 Task: Assign Person0000000114 as Assignee of Child Issue ChildIssue0000000568 of Issue Issue0000000284 in Backlog  in Scrum Project Project0000000057 in Jira. Assign Person0000000114 as Assignee of Child Issue ChildIssue0000000569 of Issue Issue0000000285 in Backlog  in Scrum Project Project0000000057 in Jira. Assign Person0000000114 as Assignee of Child Issue ChildIssue0000000570 of Issue Issue0000000285 in Backlog  in Scrum Project Project0000000057 in Jira. Assign Person0000000115 as Assignee of Child Issue ChildIssue0000000571 of Issue Issue0000000286 in Backlog  in Scrum Project Project0000000058 in Jira. Assign Person0000000115 as Assignee of Child Issue ChildIssue0000000572 of Issue Issue0000000286 in Backlog  in Scrum Project Project0000000058 in Jira
Action: Mouse moved to (86, 240)
Screenshot: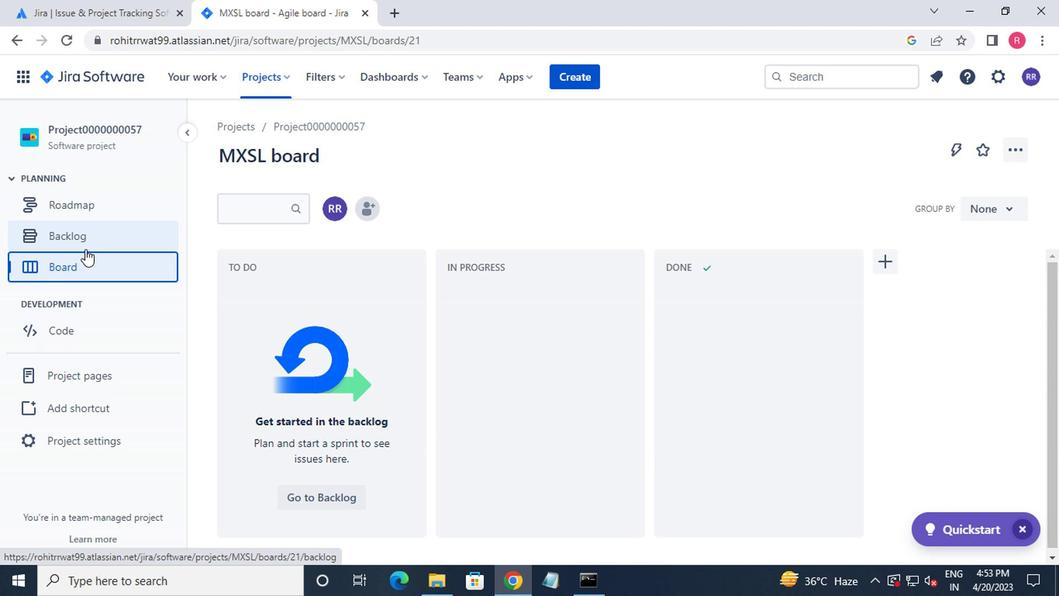 
Action: Mouse pressed left at (86, 240)
Screenshot: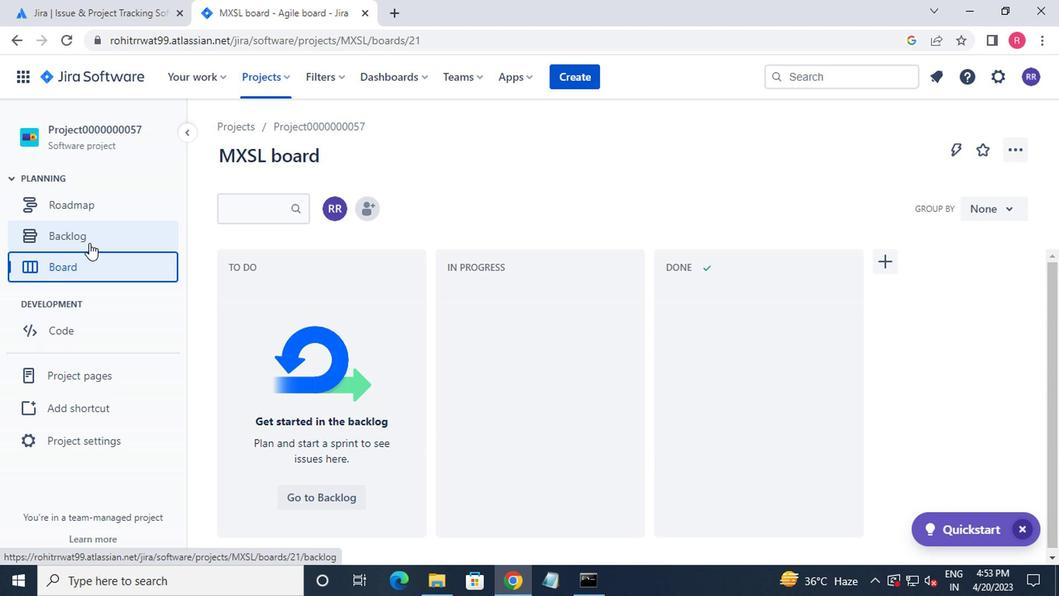 
Action: Mouse moved to (333, 347)
Screenshot: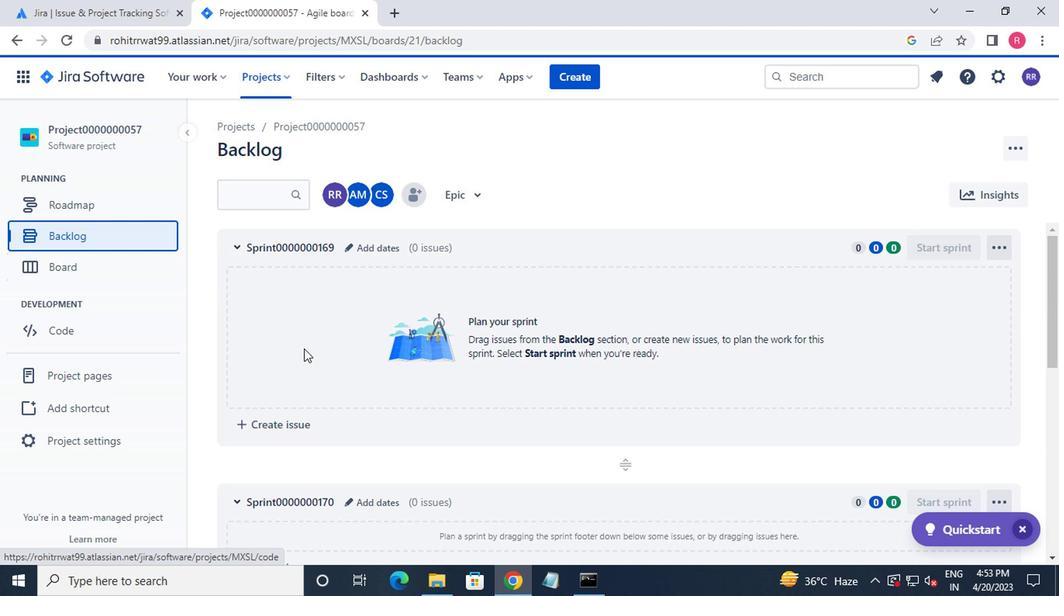 
Action: Mouse scrolled (333, 347) with delta (0, 0)
Screenshot: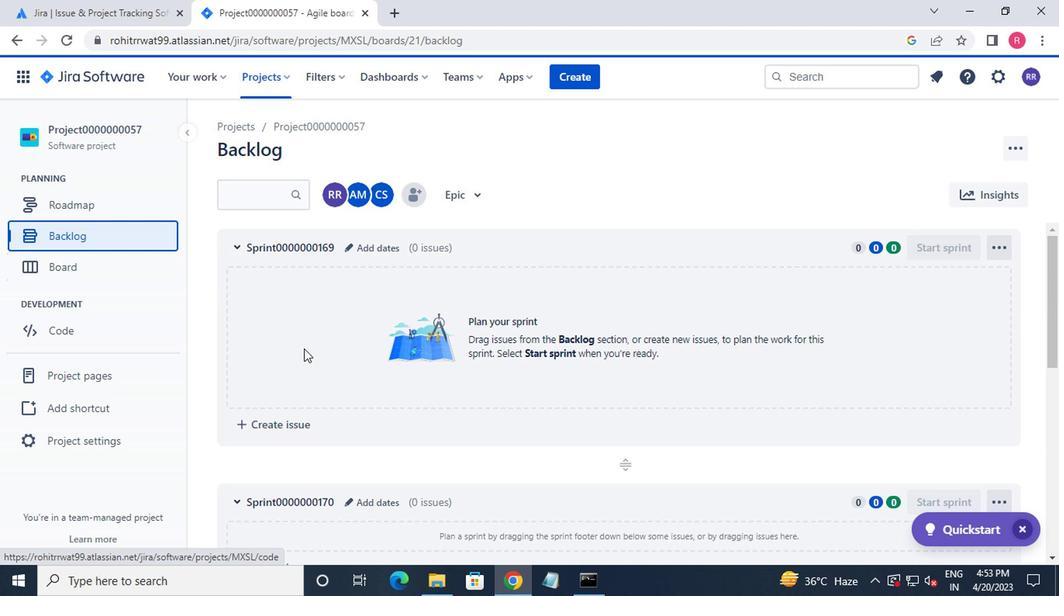
Action: Mouse moved to (337, 349)
Screenshot: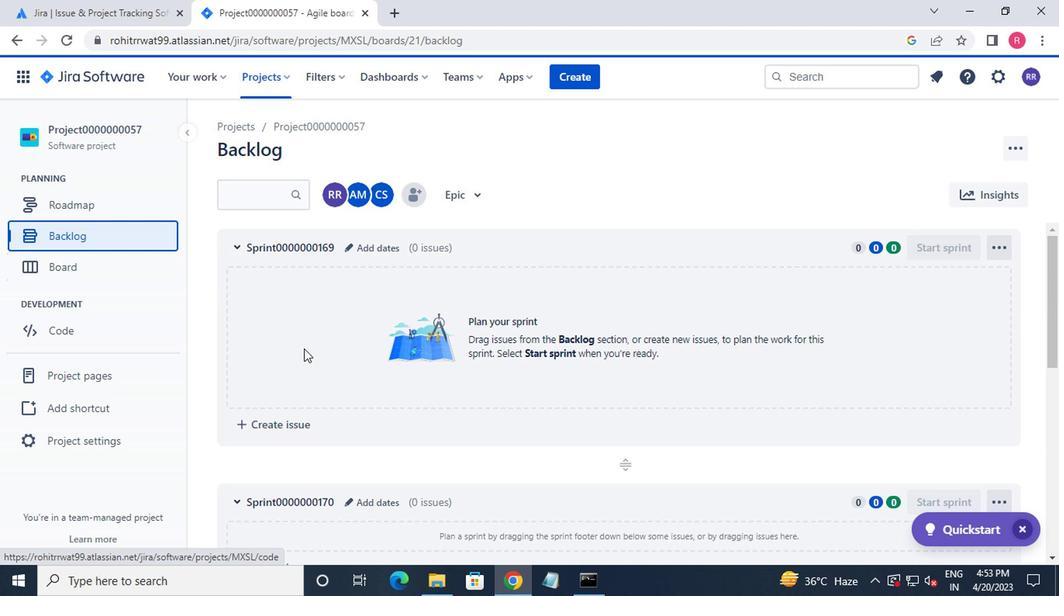 
Action: Mouse scrolled (337, 348) with delta (0, 0)
Screenshot: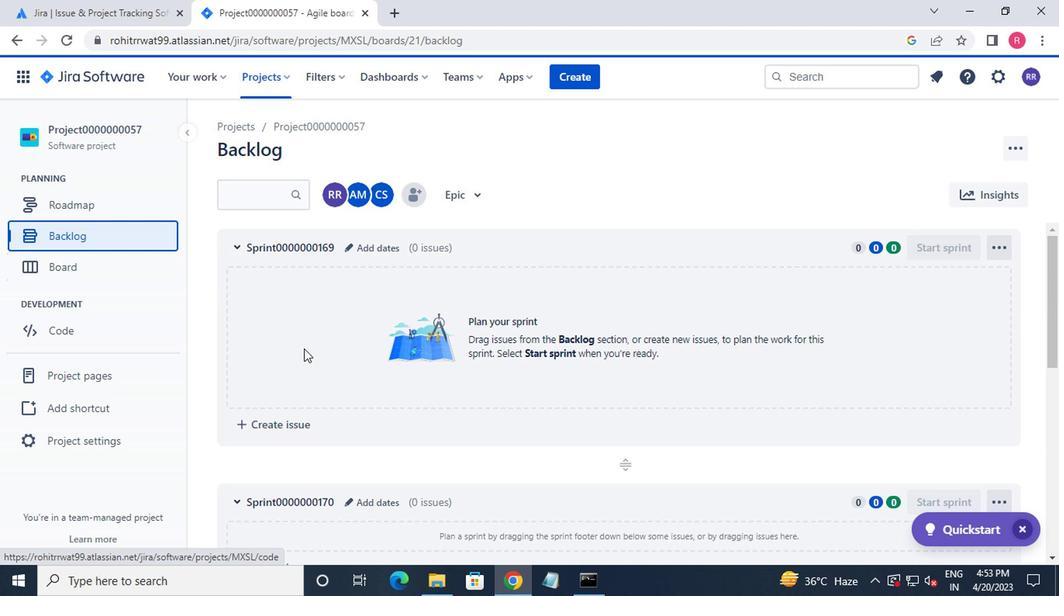 
Action: Mouse moved to (338, 349)
Screenshot: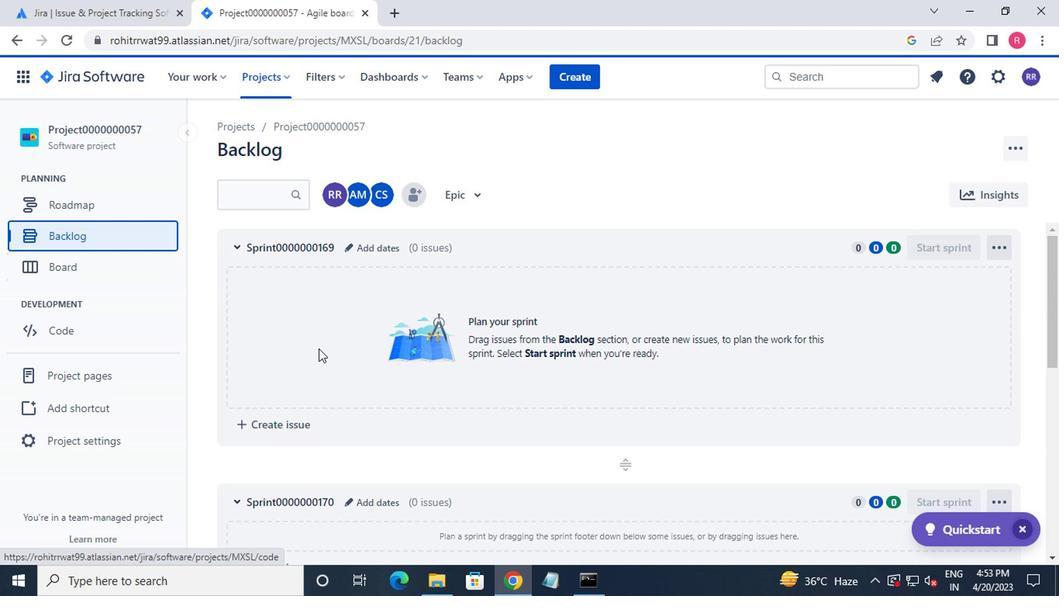 
Action: Mouse scrolled (338, 348) with delta (0, 0)
Screenshot: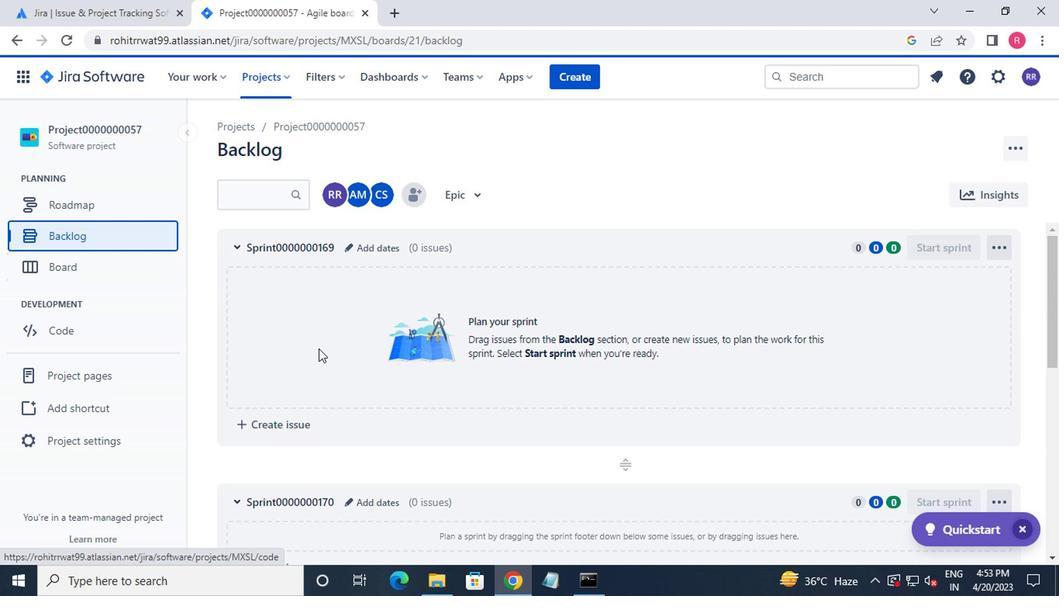 
Action: Mouse moved to (339, 349)
Screenshot: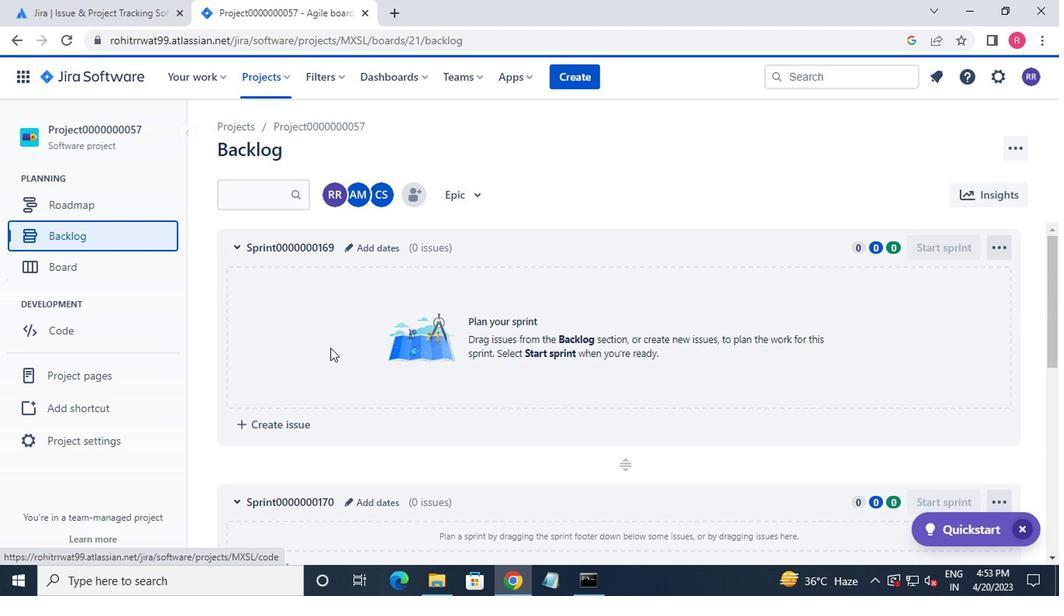 
Action: Mouse scrolled (339, 348) with delta (0, 0)
Screenshot: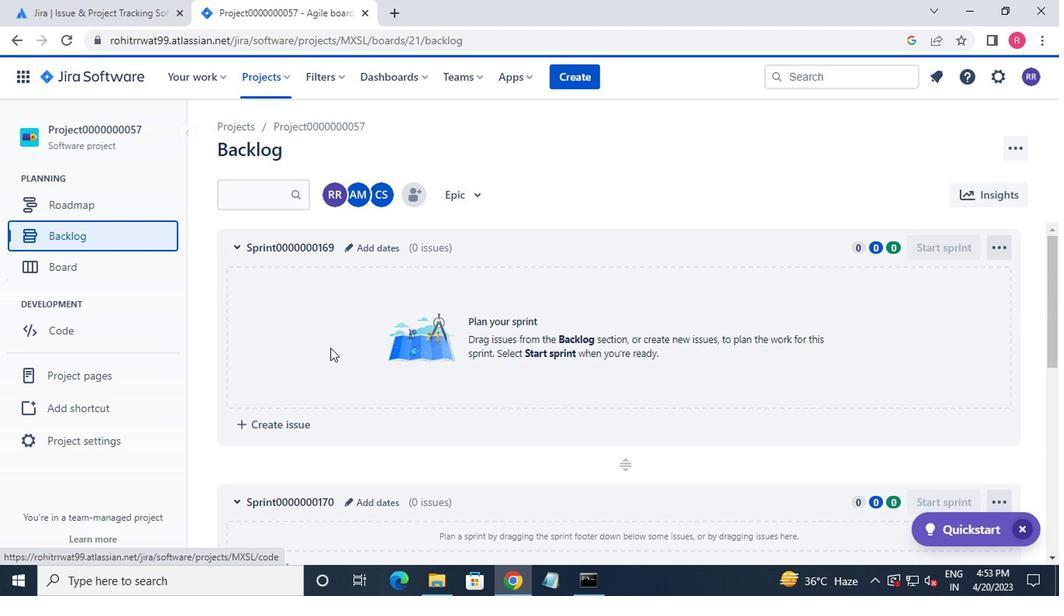 
Action: Mouse moved to (342, 349)
Screenshot: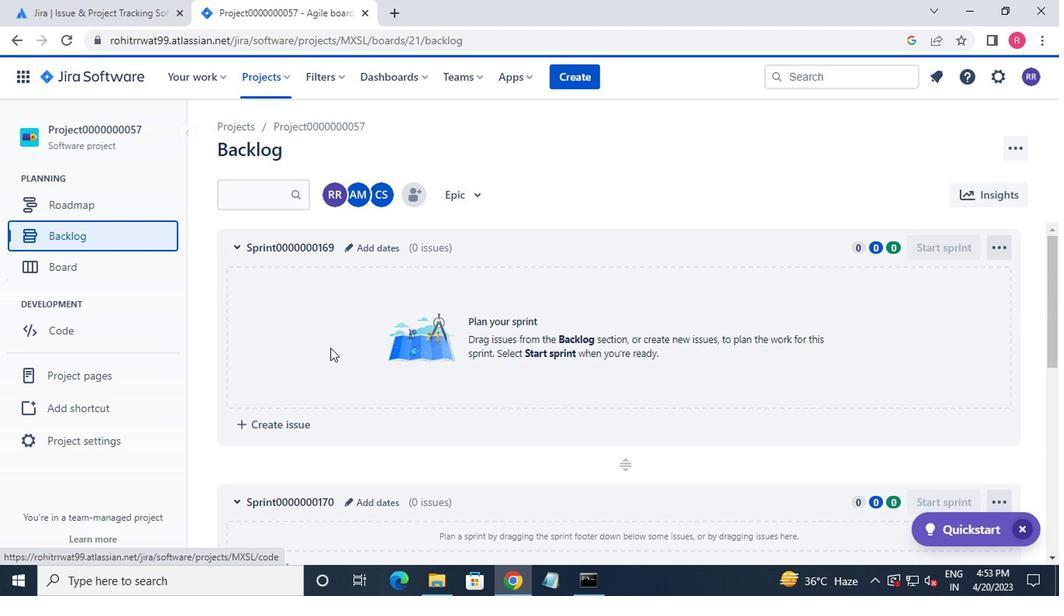
Action: Mouse scrolled (342, 348) with delta (0, 0)
Screenshot: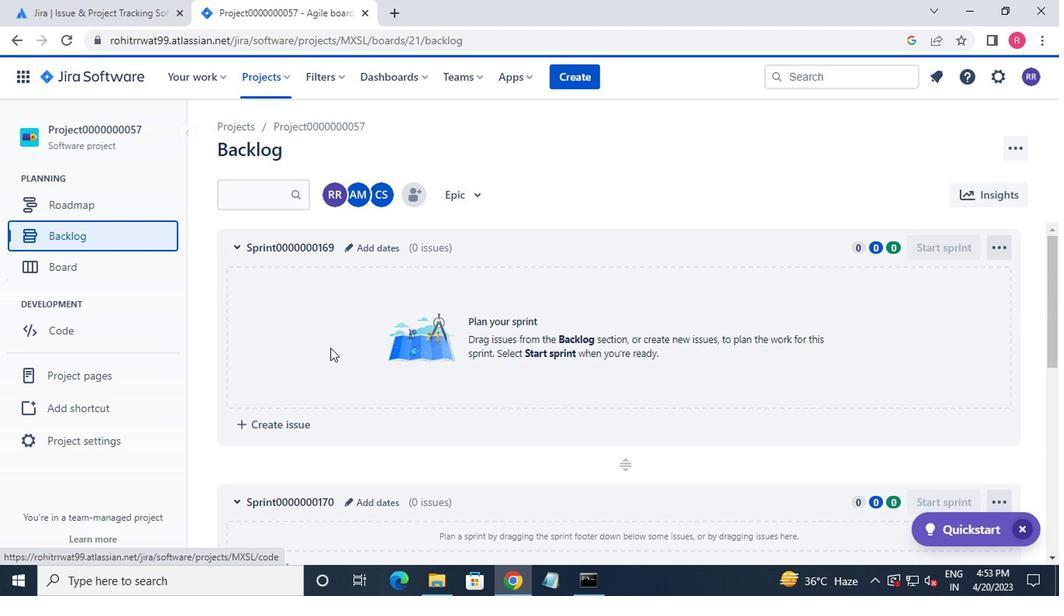 
Action: Mouse moved to (383, 472)
Screenshot: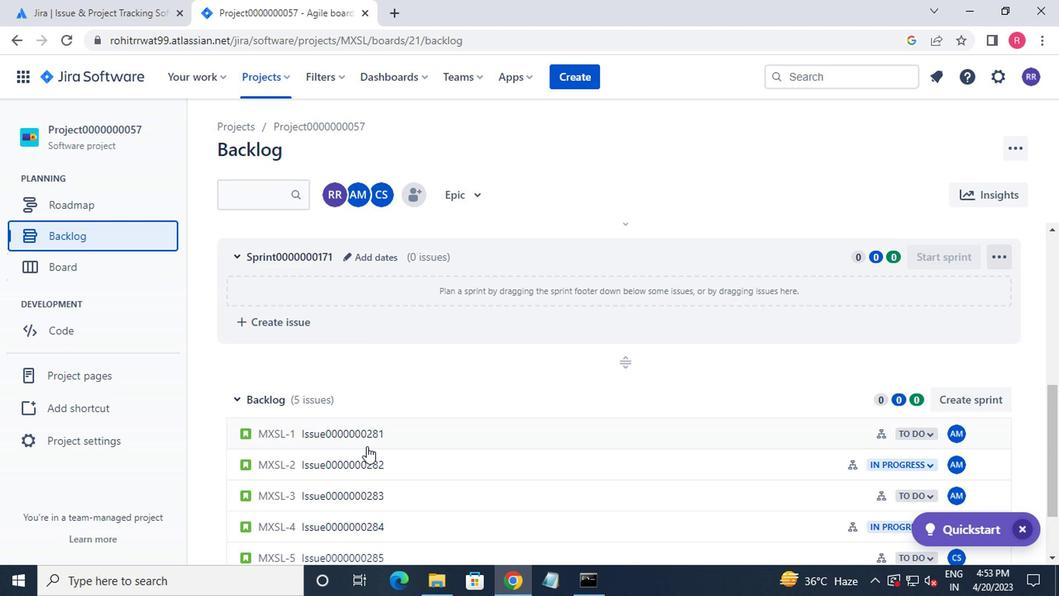 
Action: Mouse scrolled (383, 471) with delta (0, -1)
Screenshot: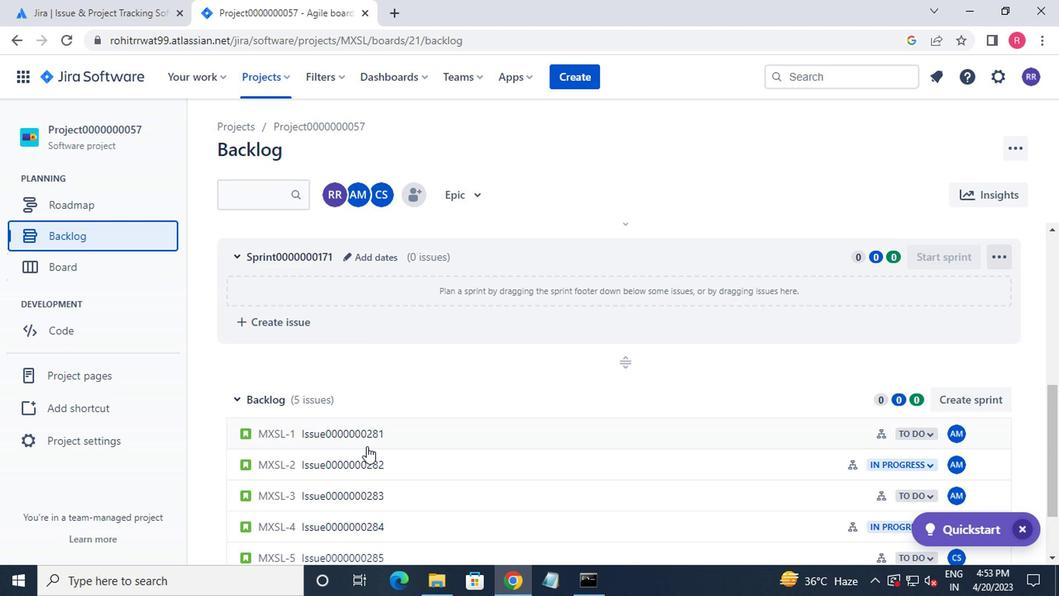 
Action: Mouse moved to (523, 446)
Screenshot: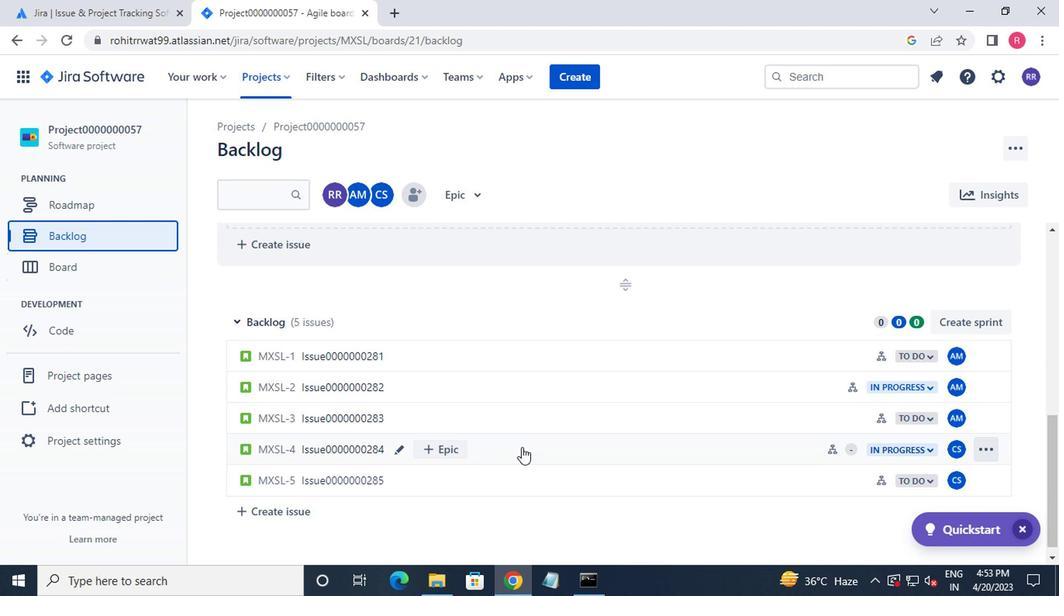 
Action: Mouse pressed left at (523, 446)
Screenshot: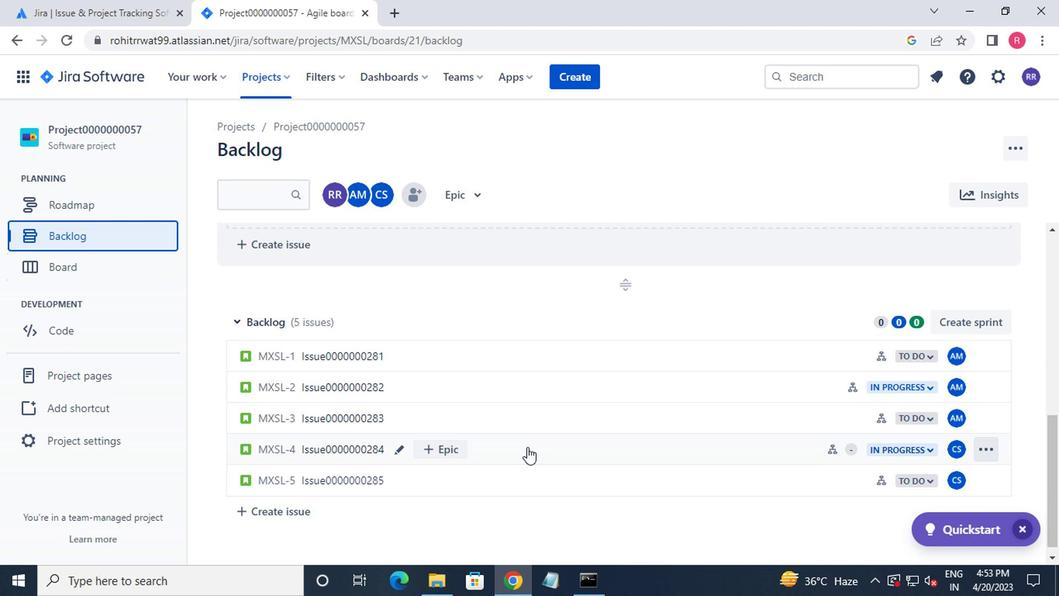 
Action: Mouse moved to (774, 313)
Screenshot: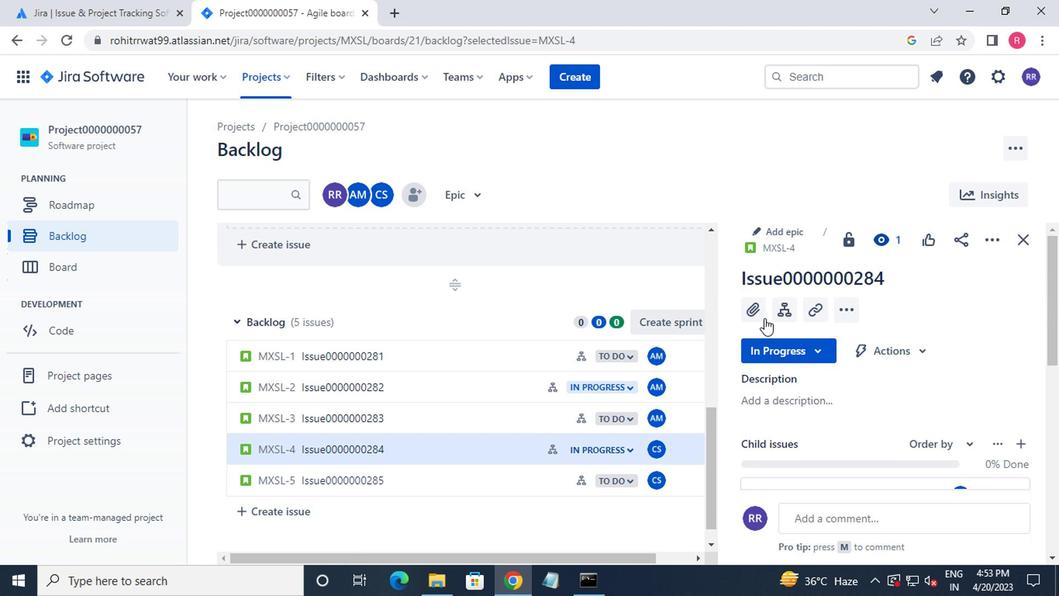 
Action: Mouse pressed left at (774, 313)
Screenshot: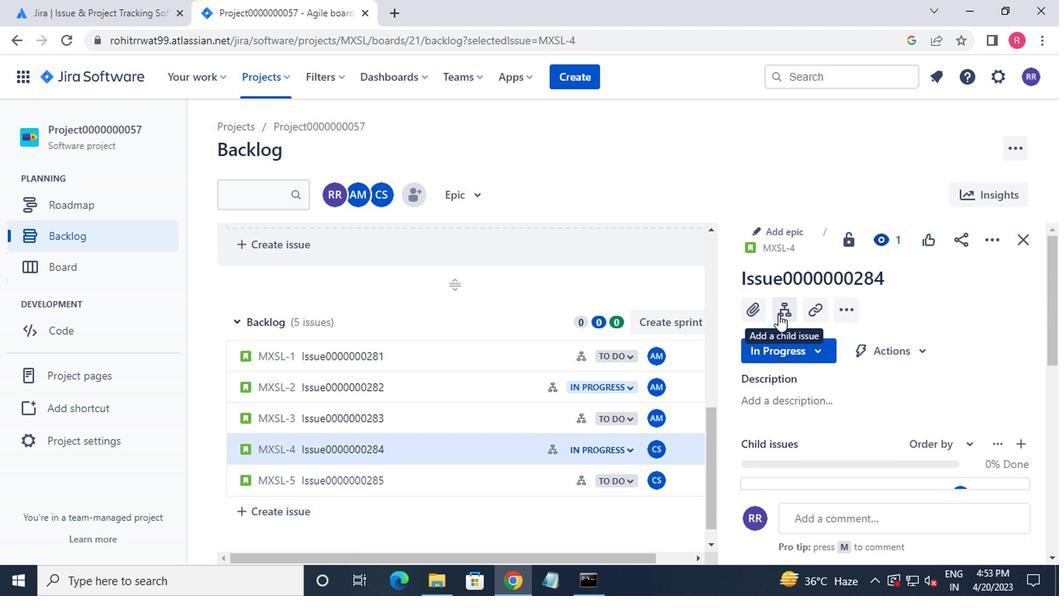 
Action: Mouse moved to (949, 343)
Screenshot: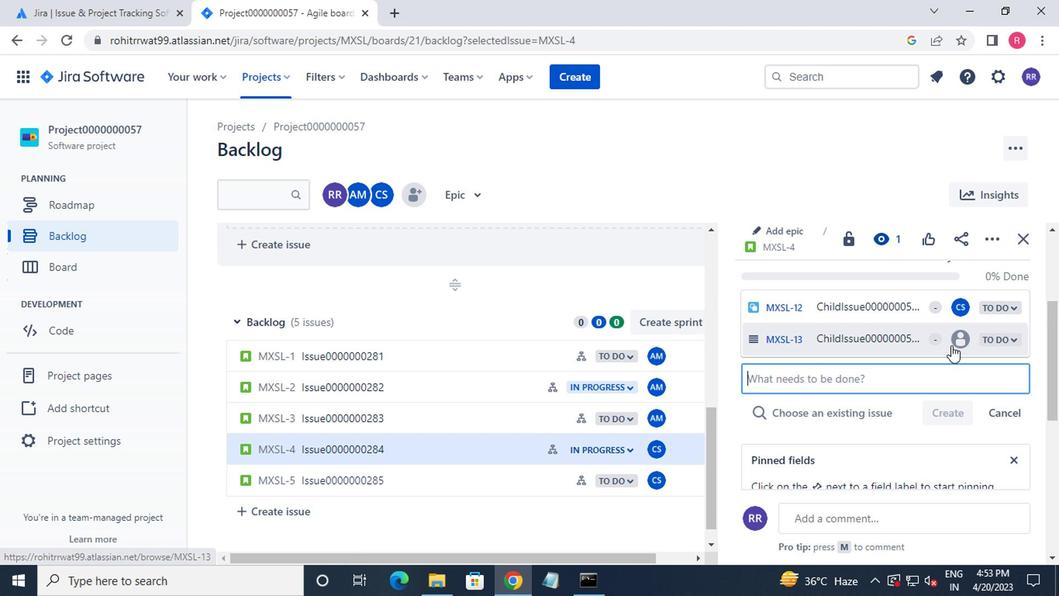 
Action: Mouse pressed left at (949, 343)
Screenshot: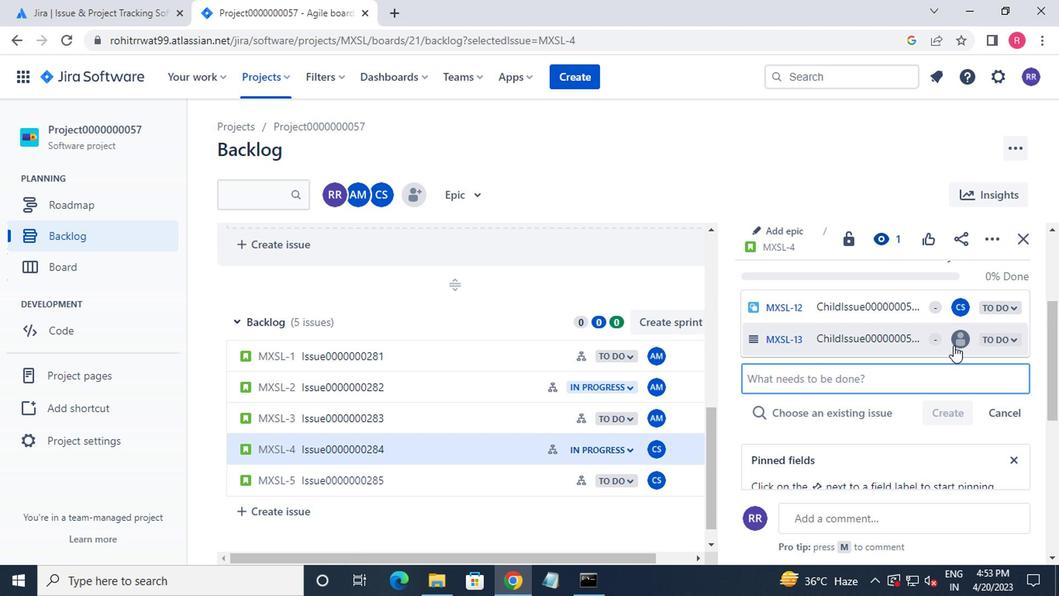 
Action: Mouse moved to (847, 400)
Screenshot: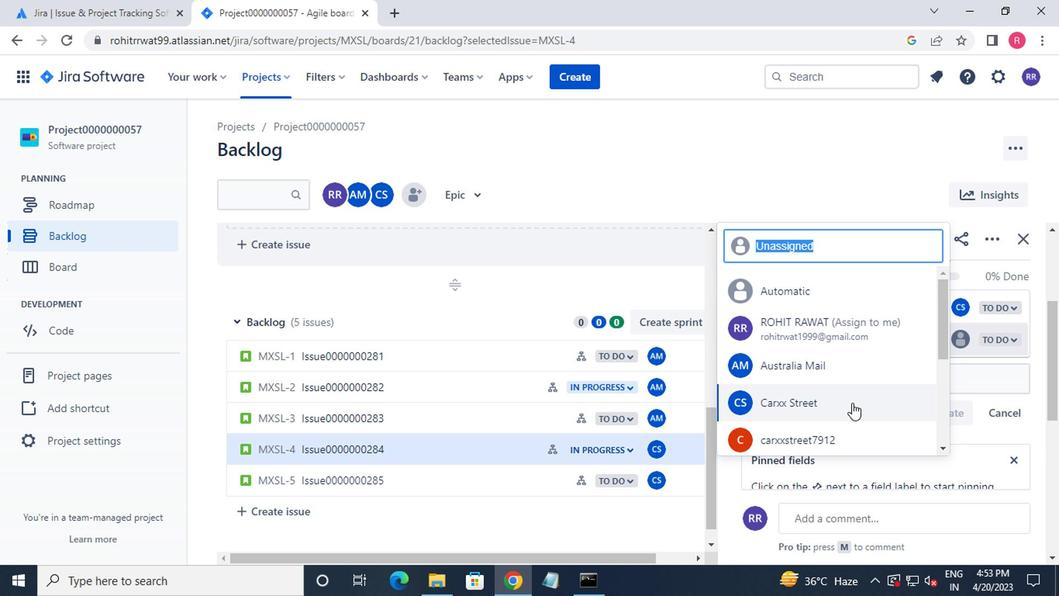 
Action: Mouse pressed left at (847, 400)
Screenshot: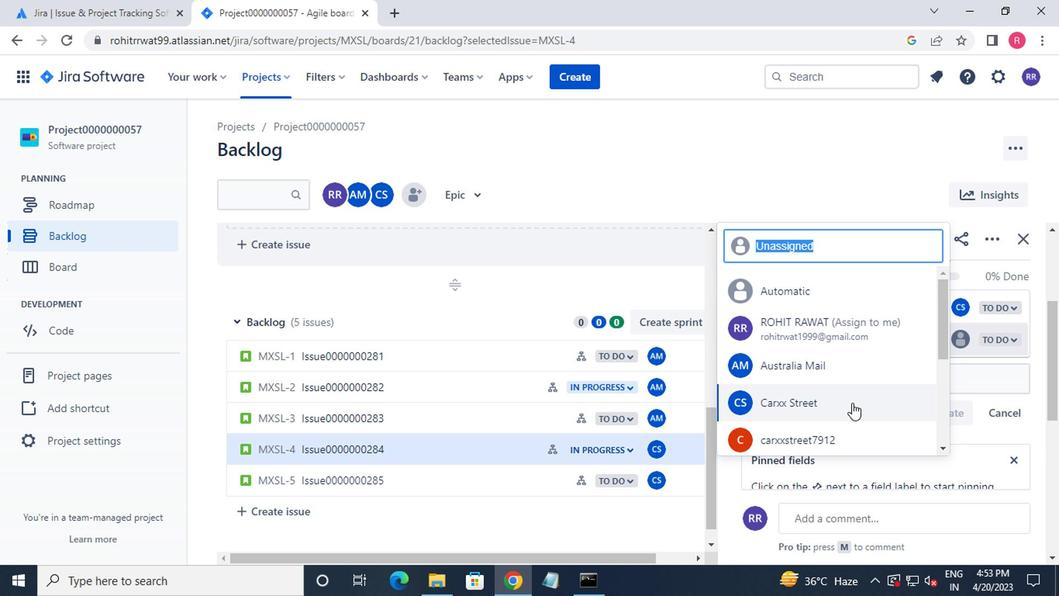 
Action: Mouse moved to (498, 480)
Screenshot: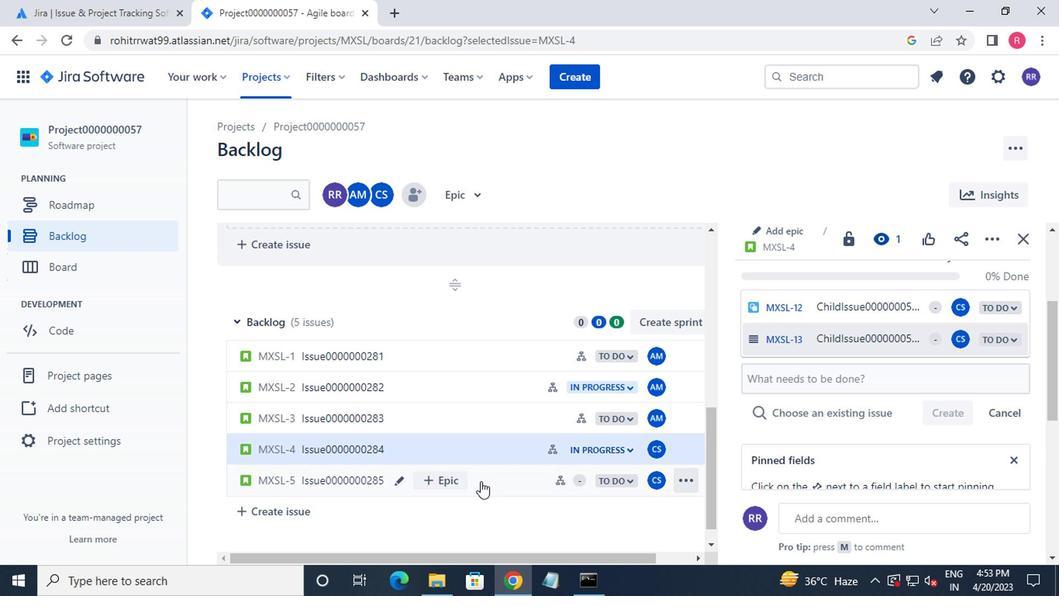 
Action: Mouse pressed left at (498, 480)
Screenshot: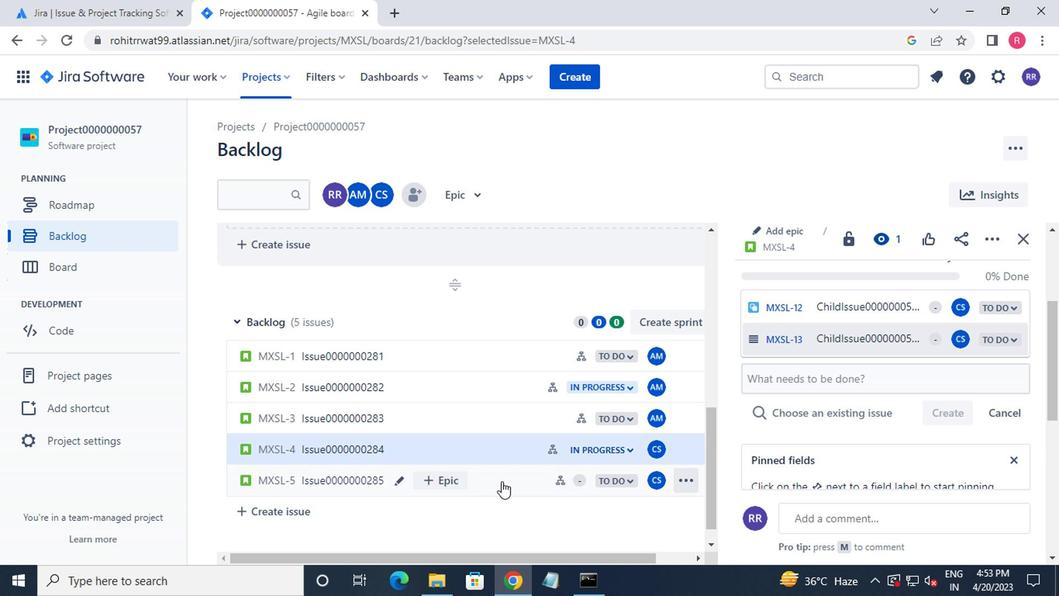 
Action: Mouse moved to (777, 308)
Screenshot: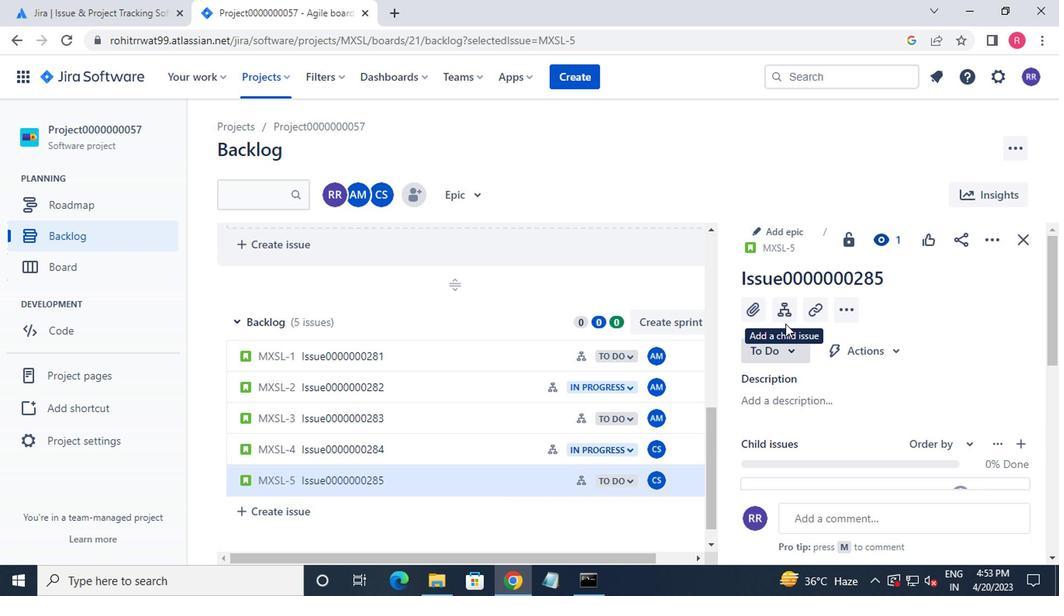 
Action: Mouse pressed left at (777, 308)
Screenshot: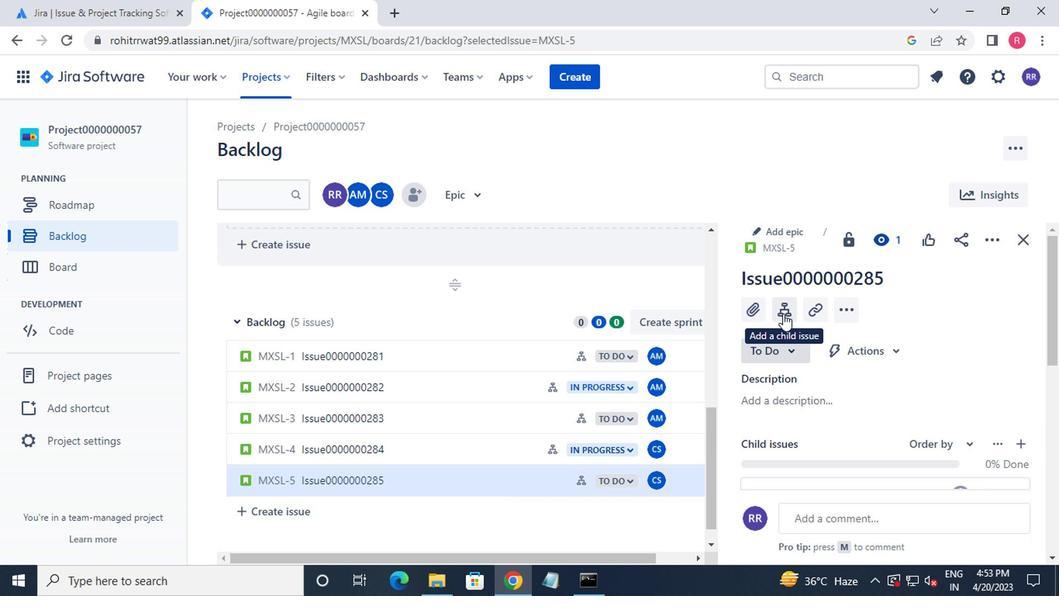 
Action: Mouse moved to (950, 317)
Screenshot: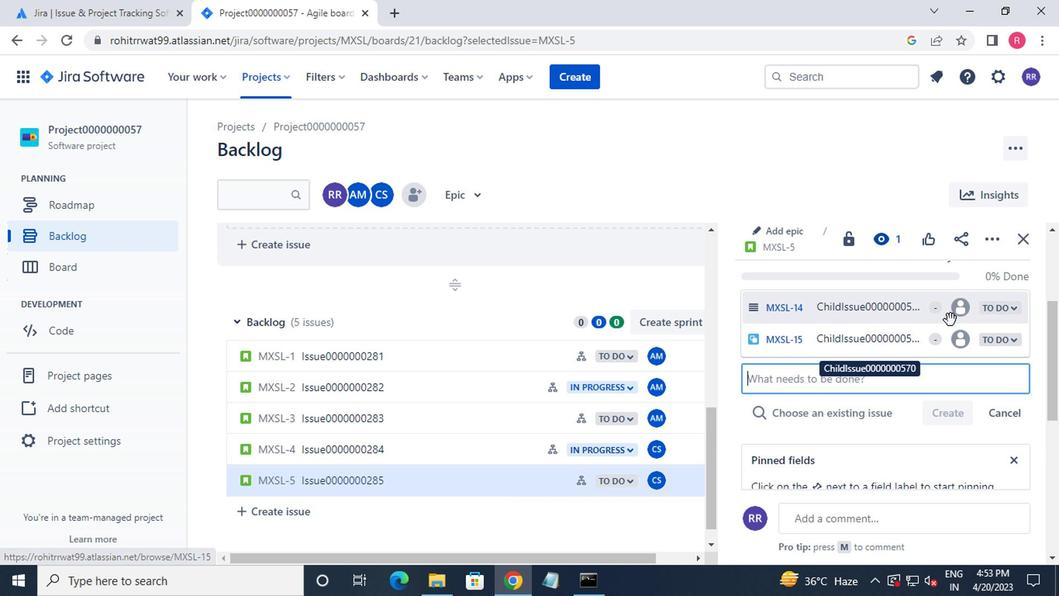 
Action: Mouse pressed left at (950, 317)
Screenshot: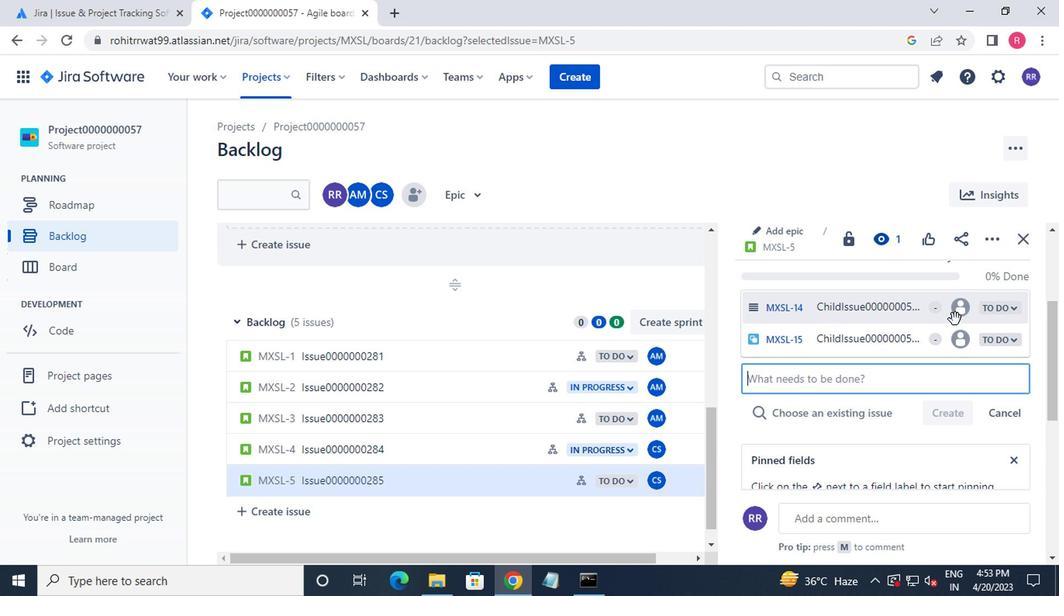 
Action: Mouse moved to (535, 473)
Screenshot: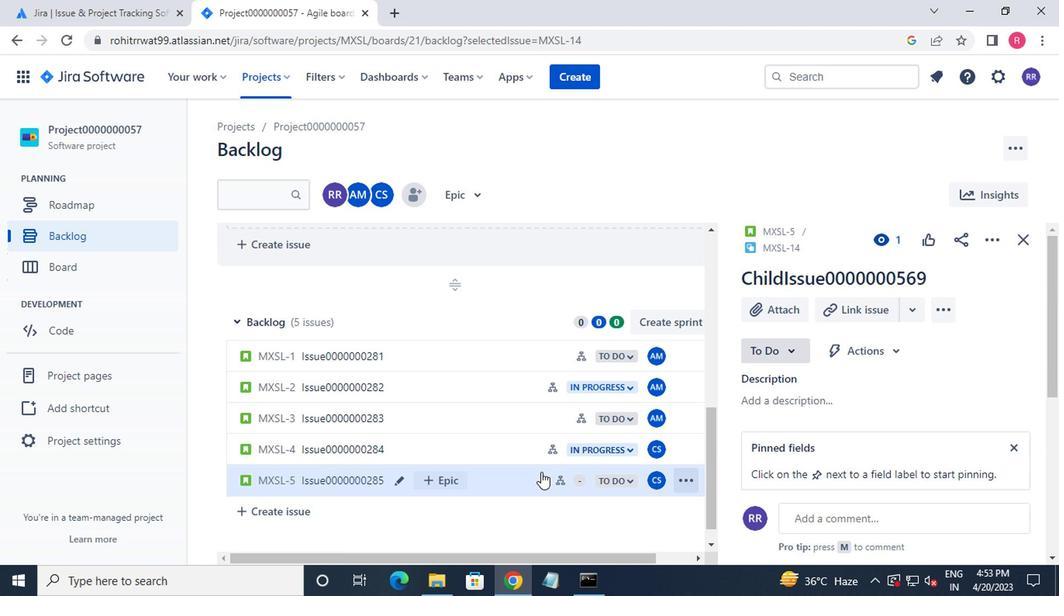 
Action: Mouse pressed left at (535, 473)
Screenshot: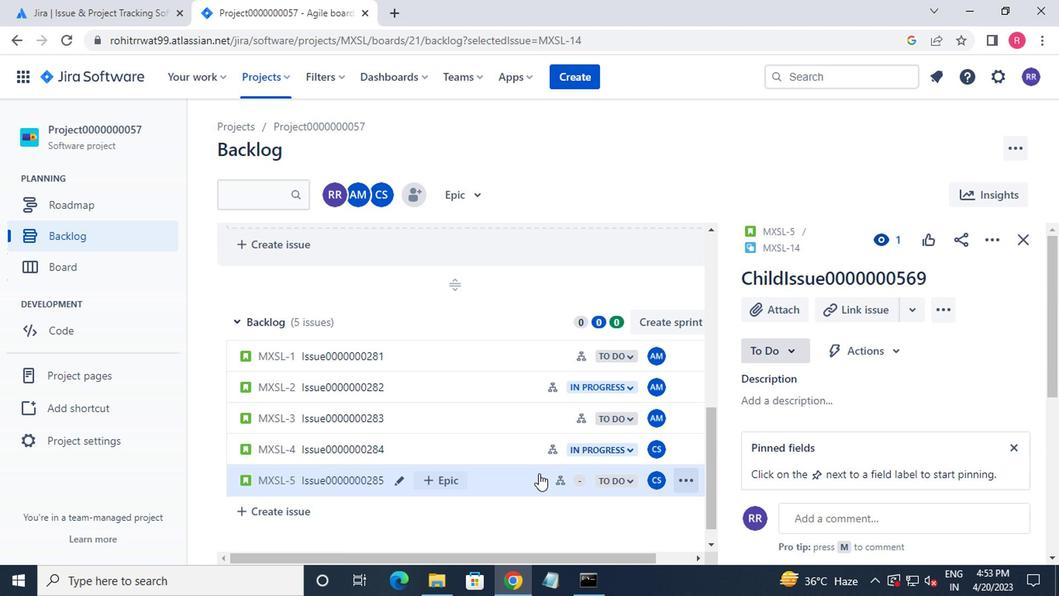 
Action: Mouse moved to (781, 308)
Screenshot: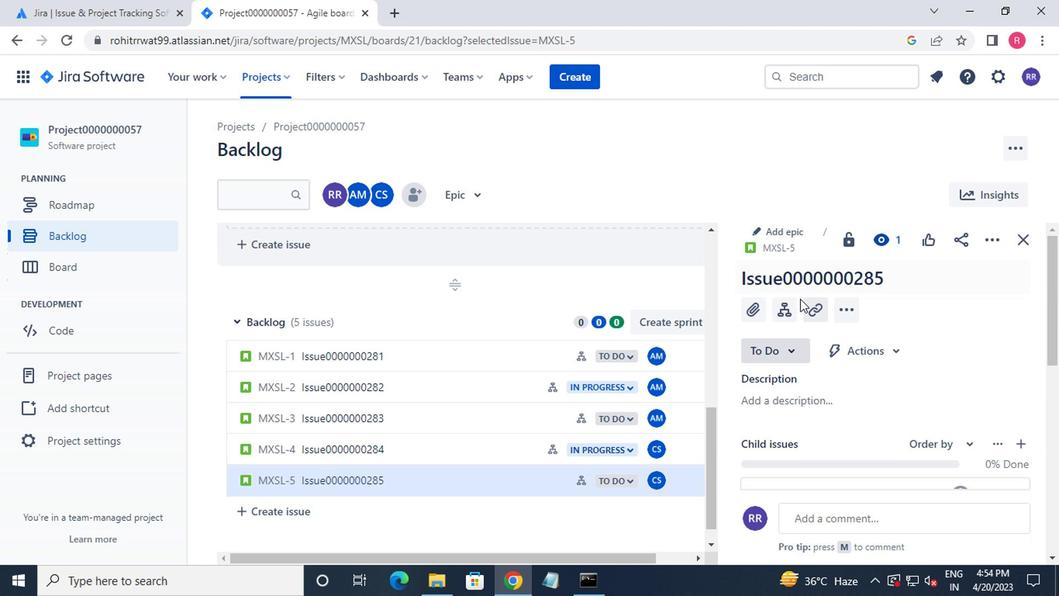 
Action: Mouse pressed left at (781, 308)
Screenshot: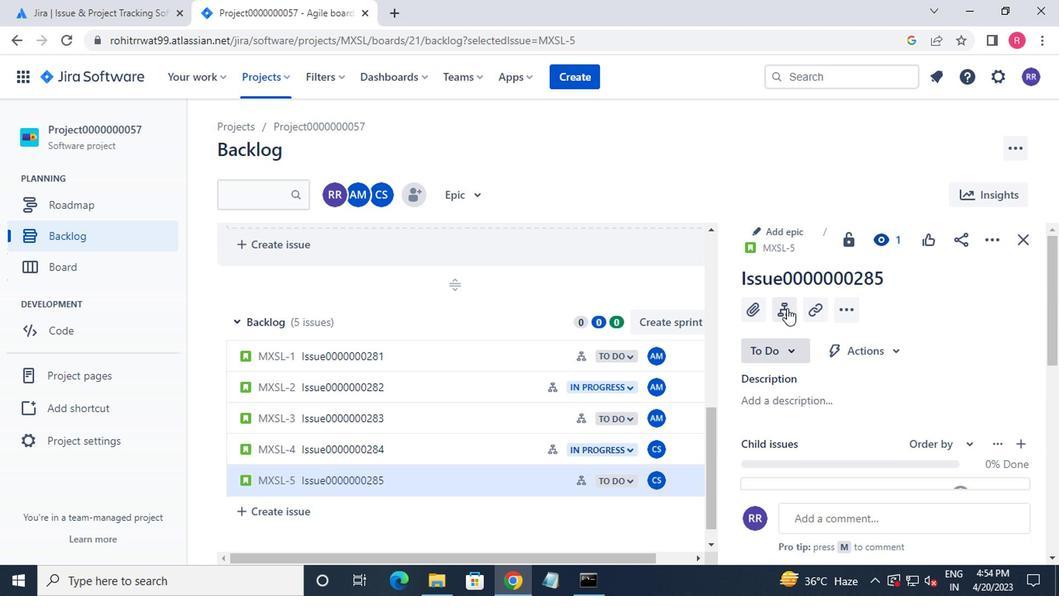 
Action: Mouse moved to (955, 311)
Screenshot: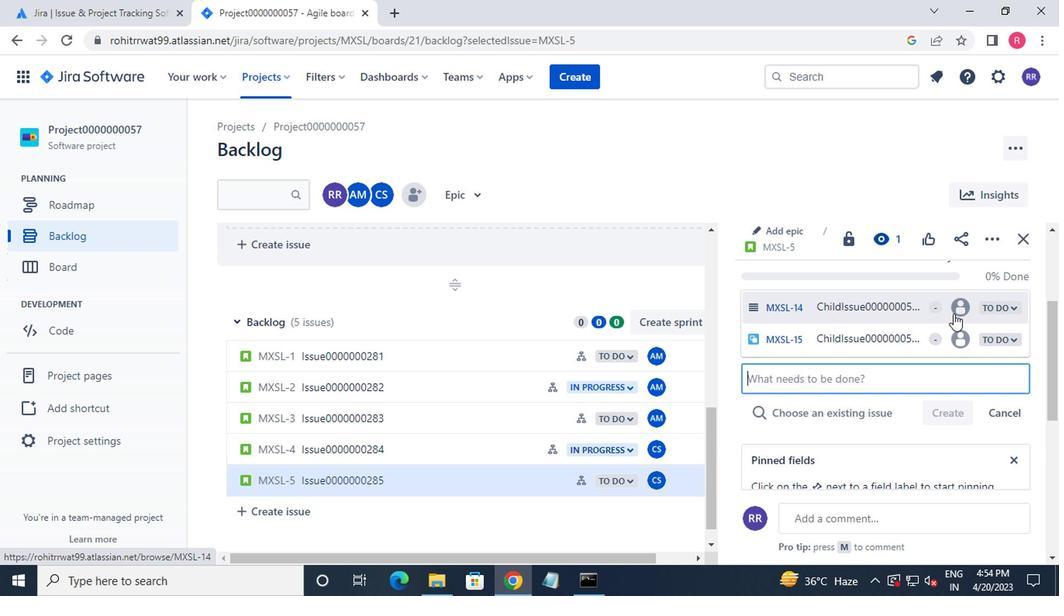 
Action: Mouse pressed left at (955, 311)
Screenshot: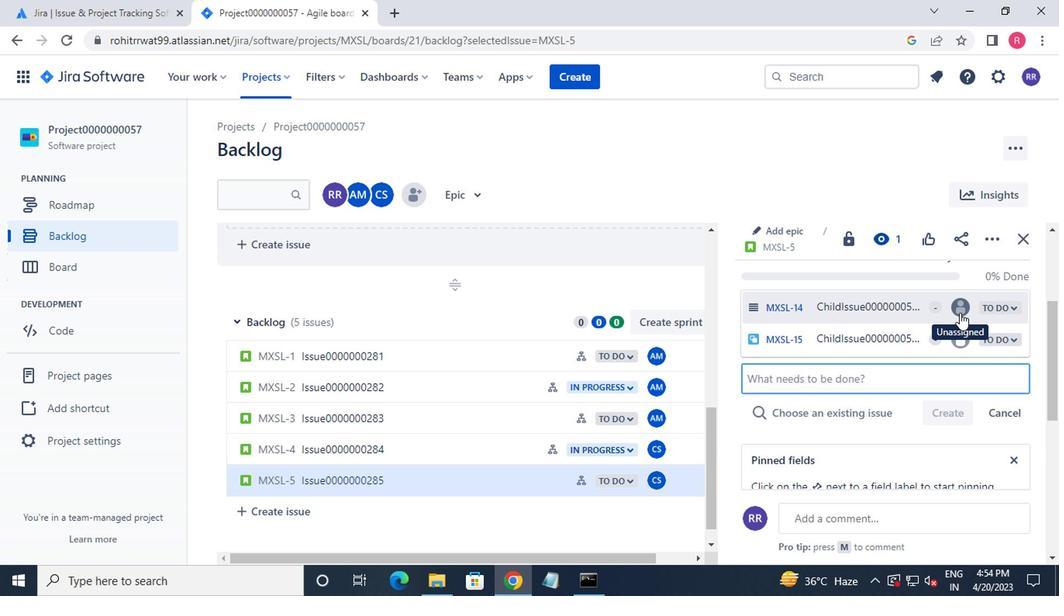 
Action: Mouse moved to (820, 361)
Screenshot: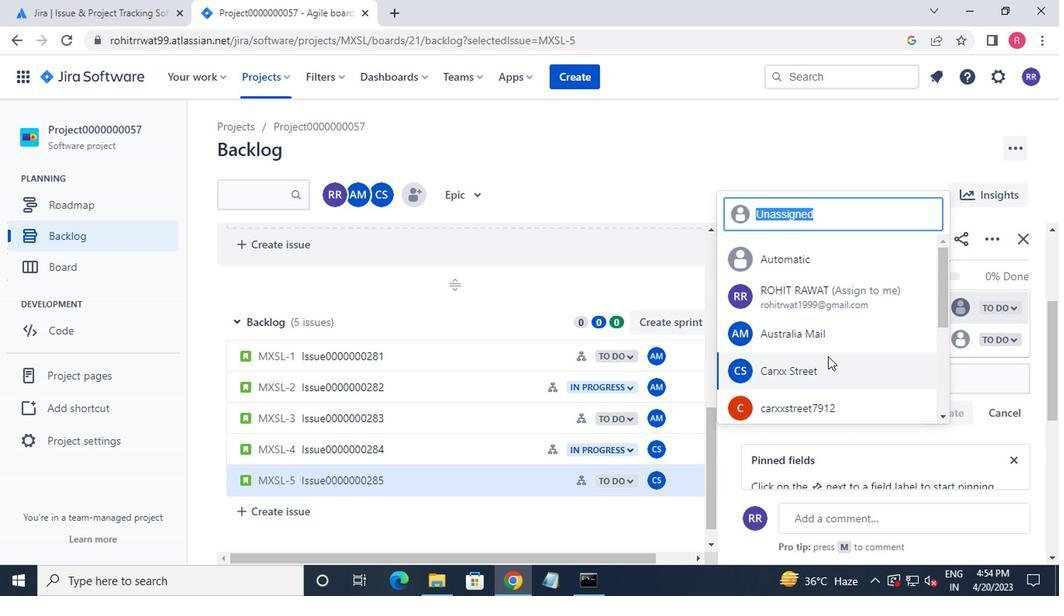 
Action: Mouse pressed left at (820, 361)
Screenshot: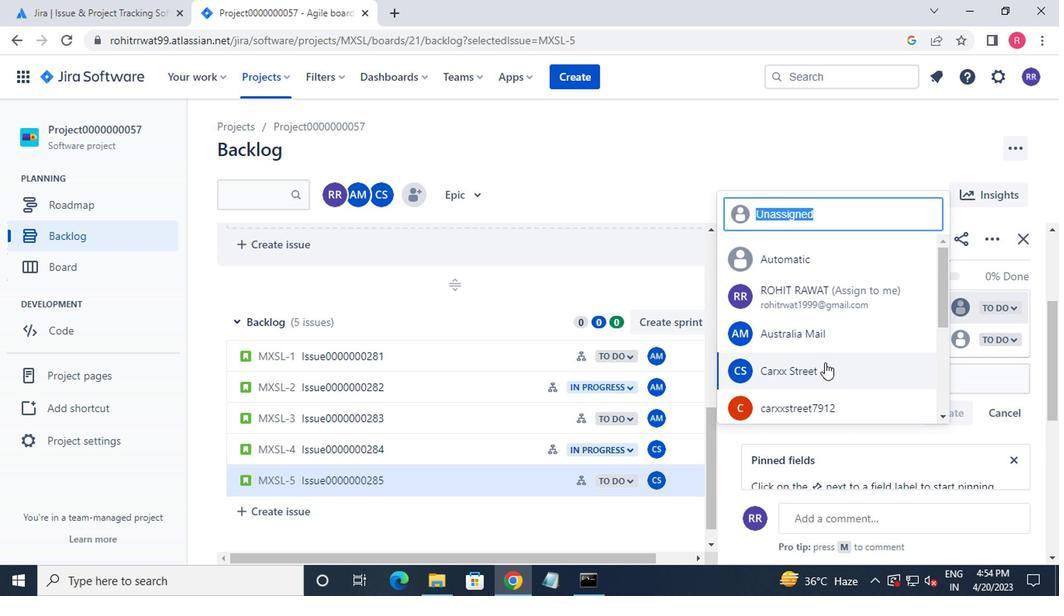 
Action: Mouse moved to (954, 351)
Screenshot: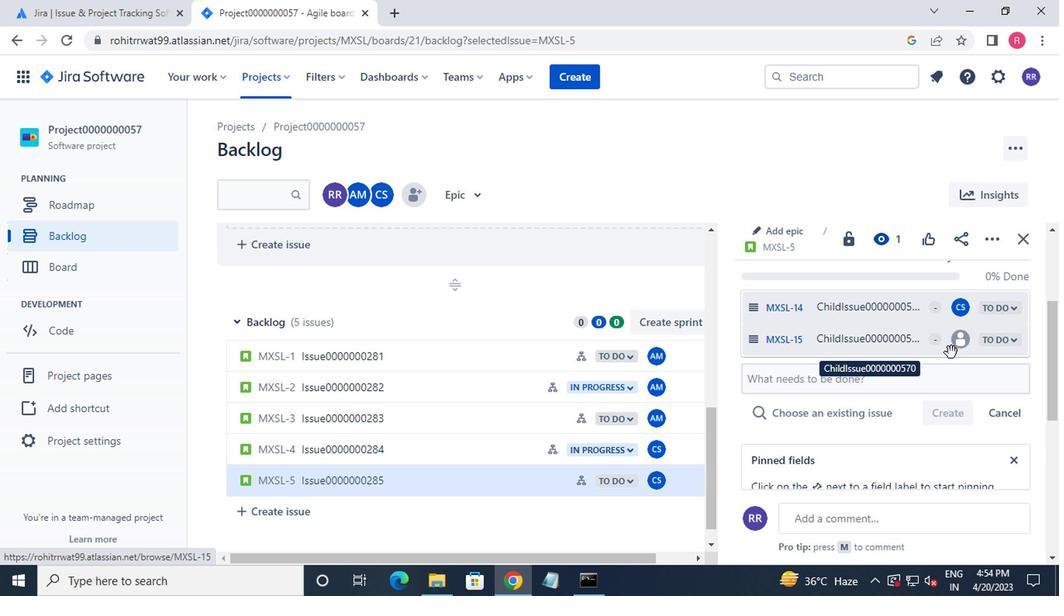 
Action: Mouse pressed left at (954, 351)
Screenshot: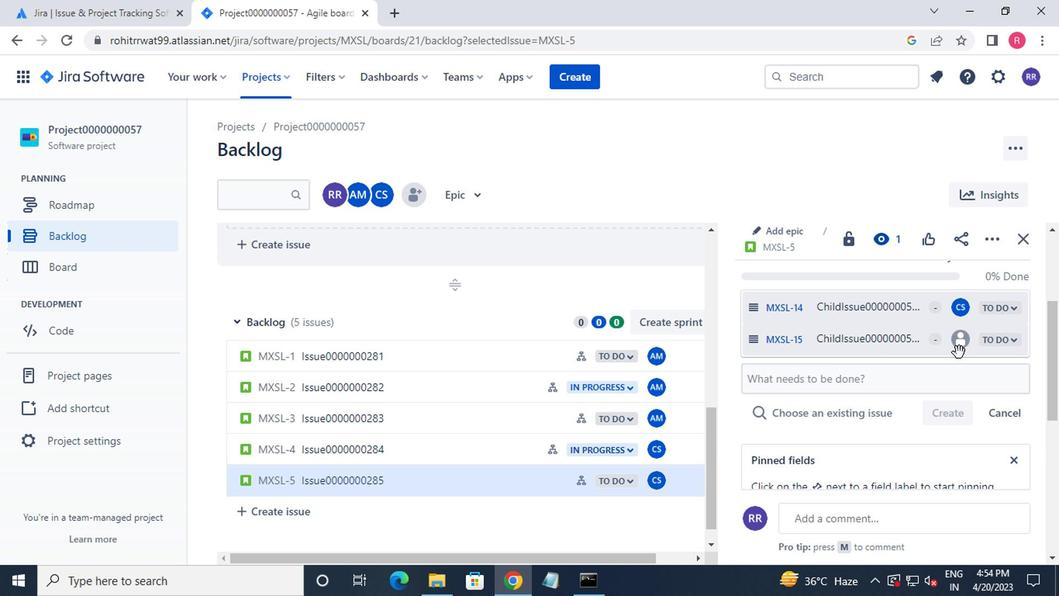 
Action: Mouse moved to (527, 468)
Screenshot: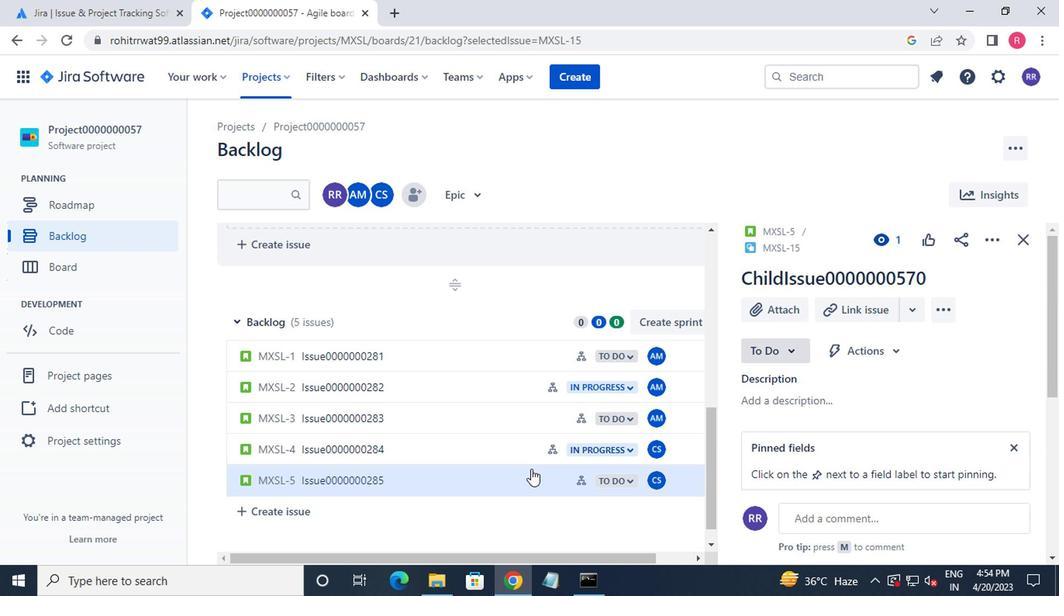 
Action: Mouse pressed left at (527, 468)
Screenshot: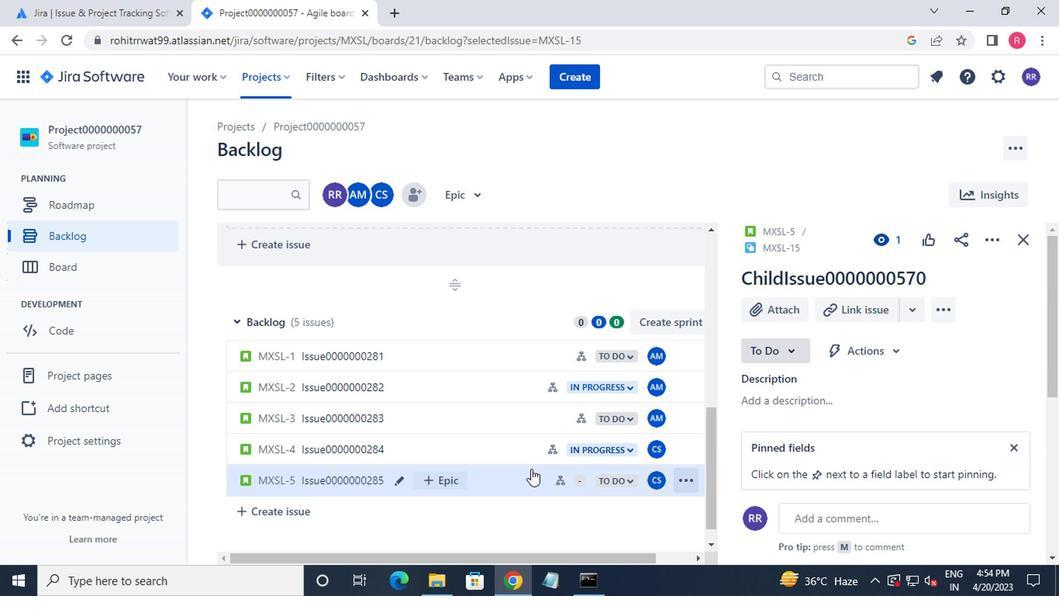 
Action: Mouse moved to (775, 298)
Screenshot: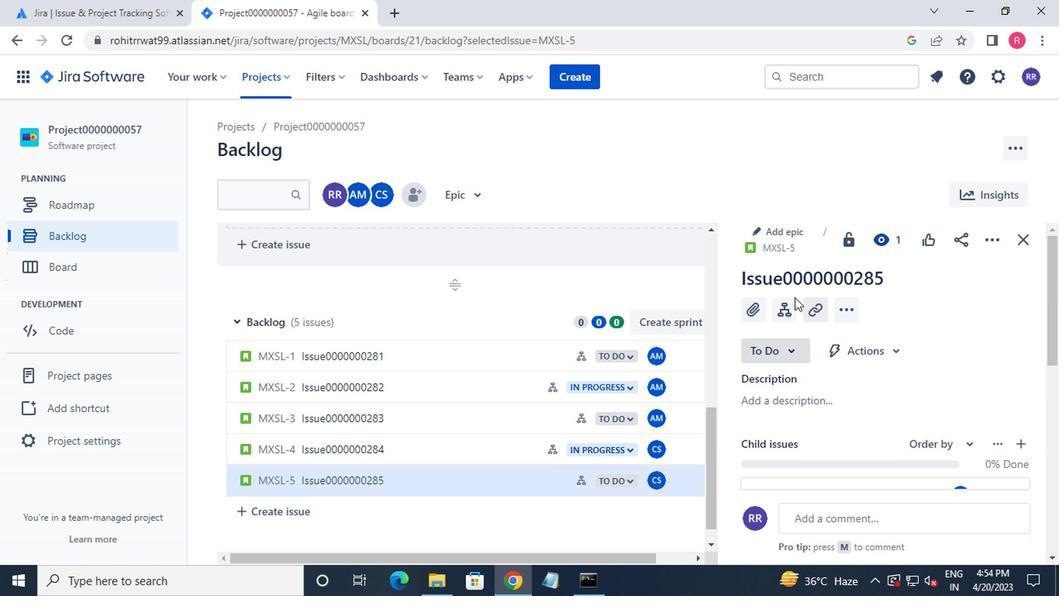 
Action: Mouse pressed left at (775, 298)
Screenshot: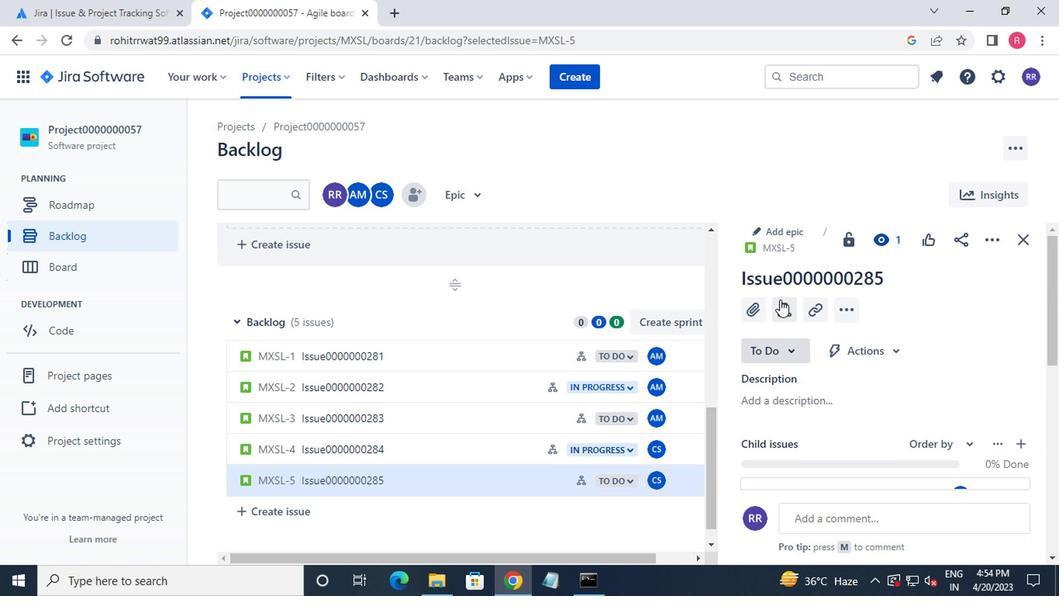 
Action: Mouse moved to (957, 341)
Screenshot: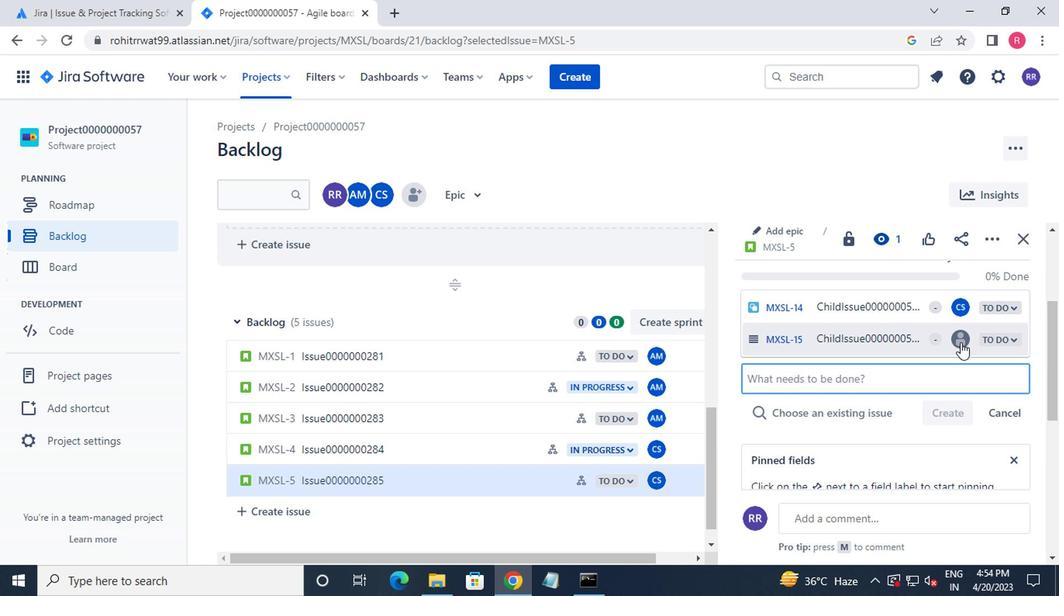 
Action: Mouse pressed left at (957, 341)
Screenshot: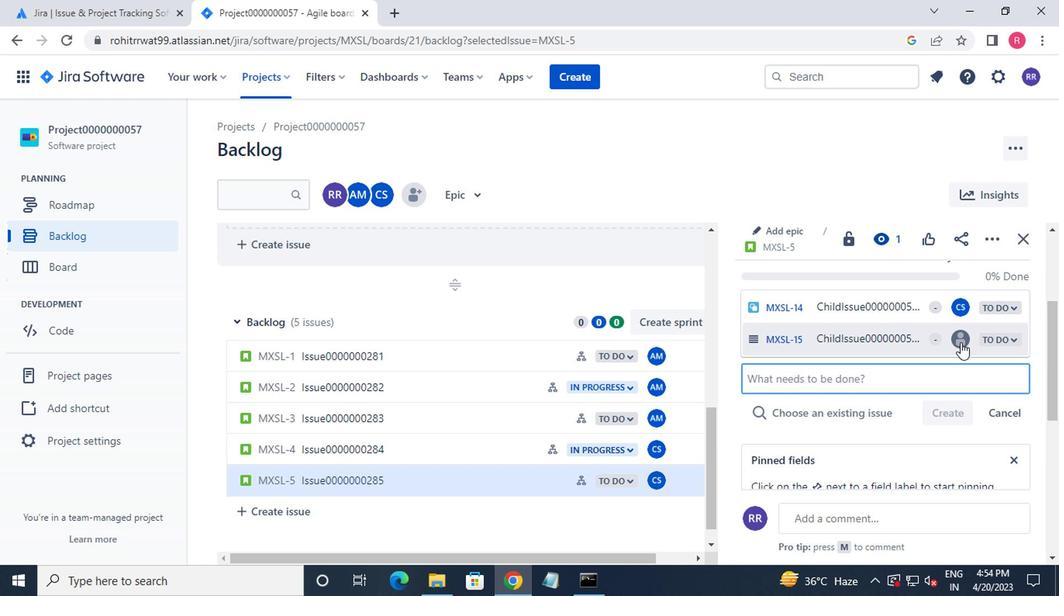 
Action: Mouse moved to (808, 388)
Screenshot: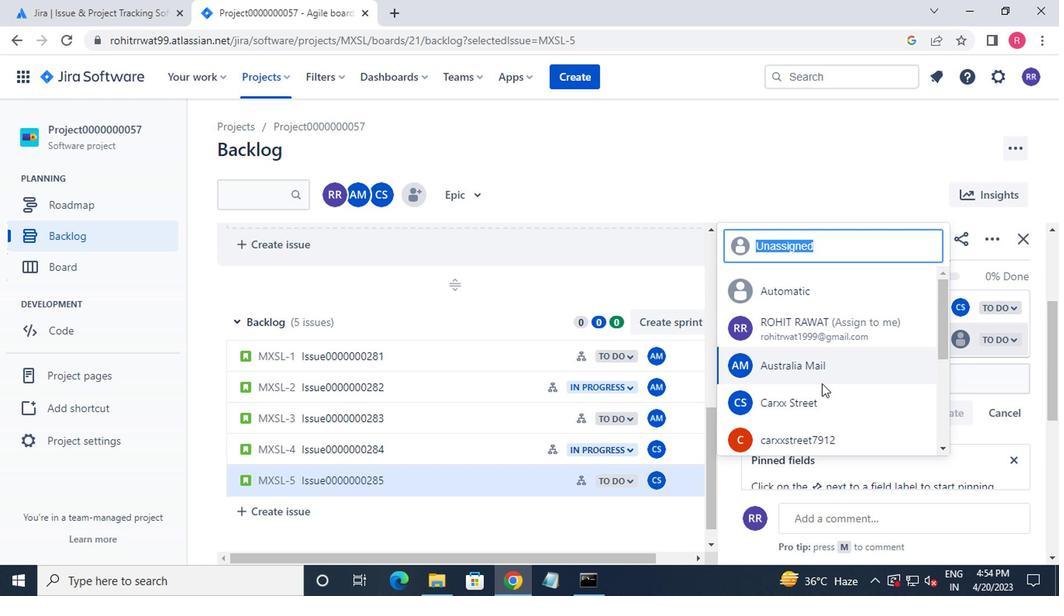 
Action: Mouse pressed left at (808, 388)
Screenshot: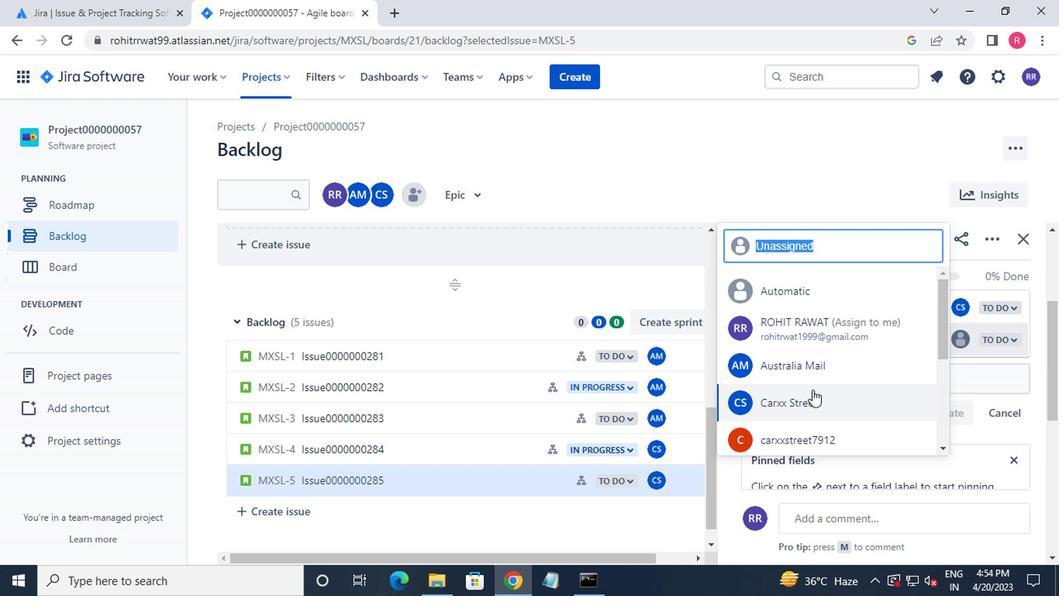 
Action: Mouse moved to (277, 70)
Screenshot: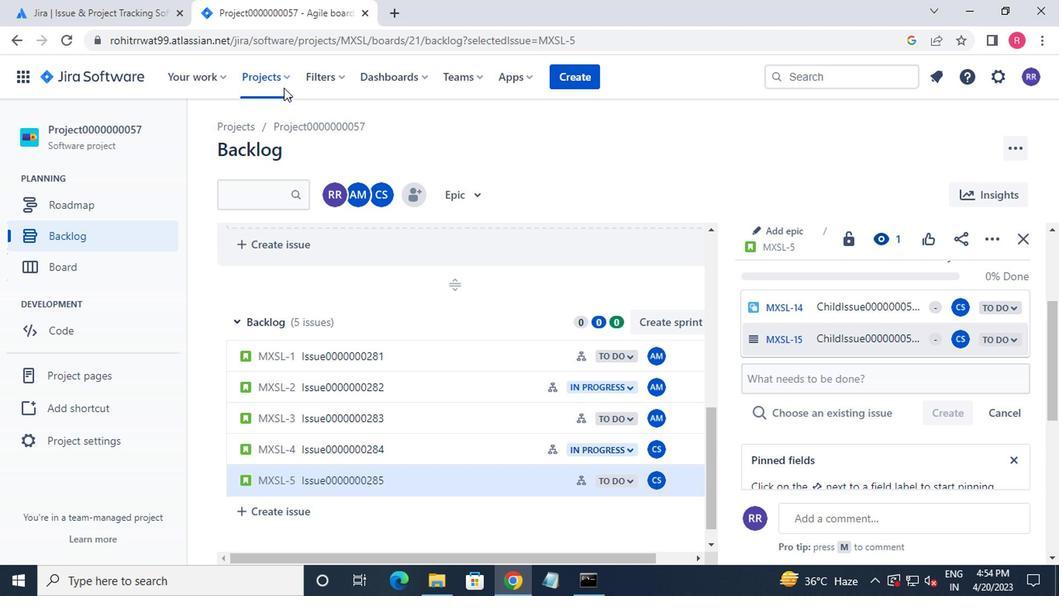 
Action: Mouse pressed left at (277, 70)
Screenshot: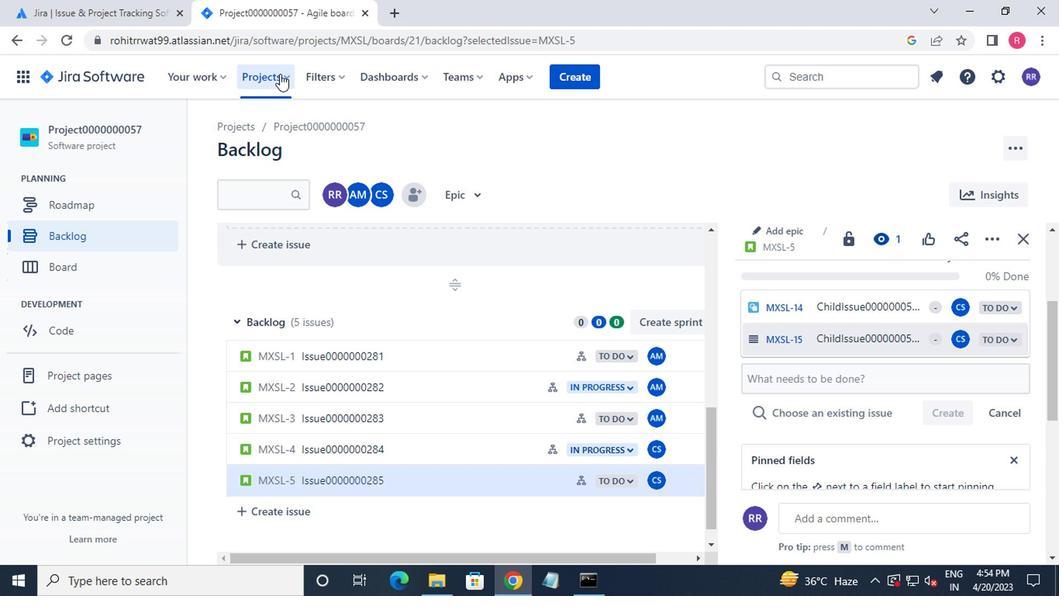 
Action: Mouse moved to (313, 181)
Screenshot: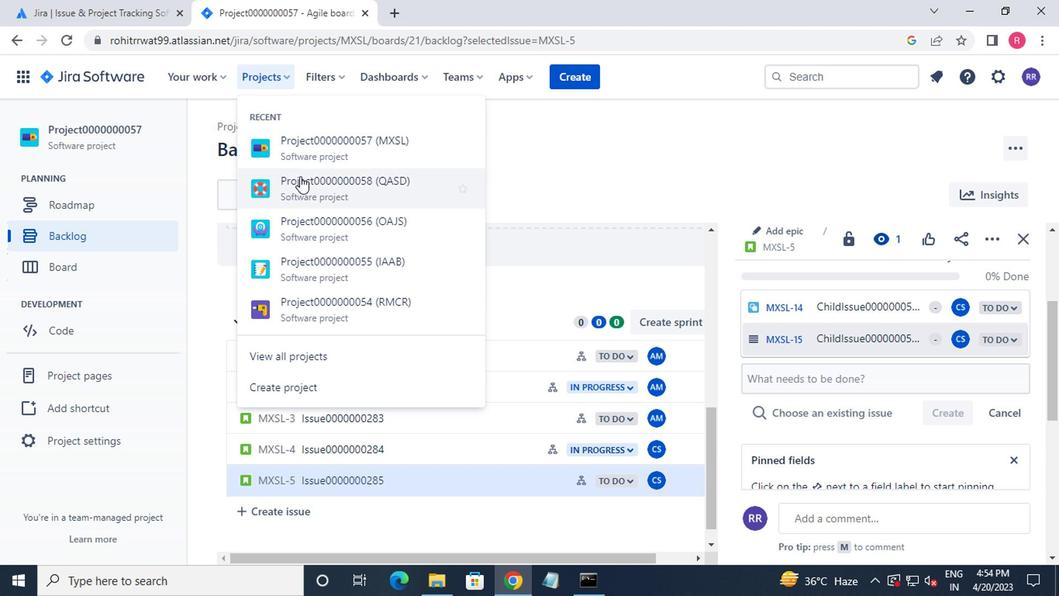 
Action: Mouse pressed left at (313, 181)
Screenshot: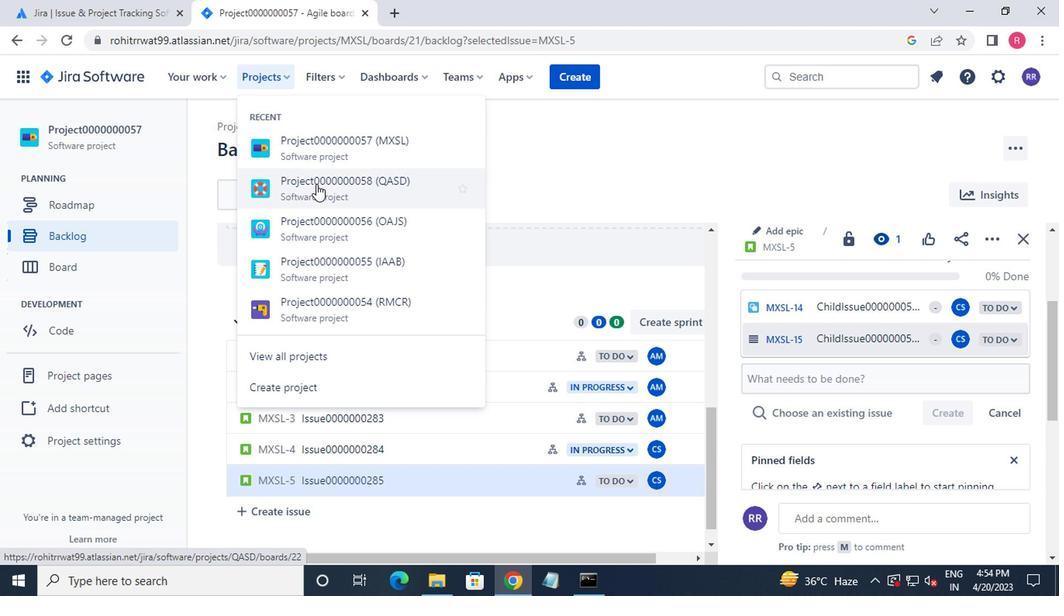 
Action: Mouse moved to (133, 240)
Screenshot: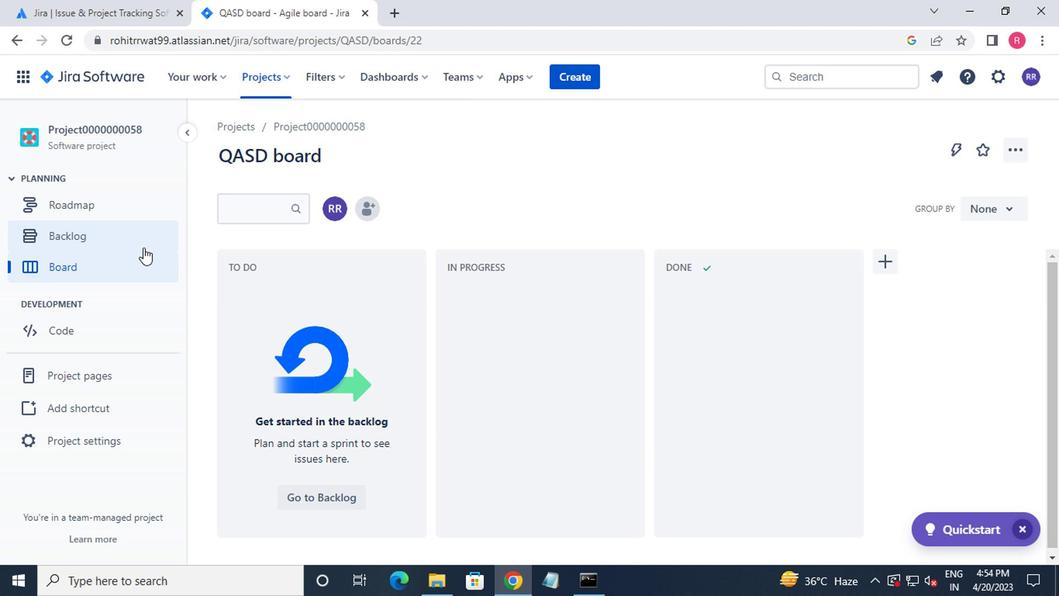 
Action: Mouse pressed left at (133, 240)
Screenshot: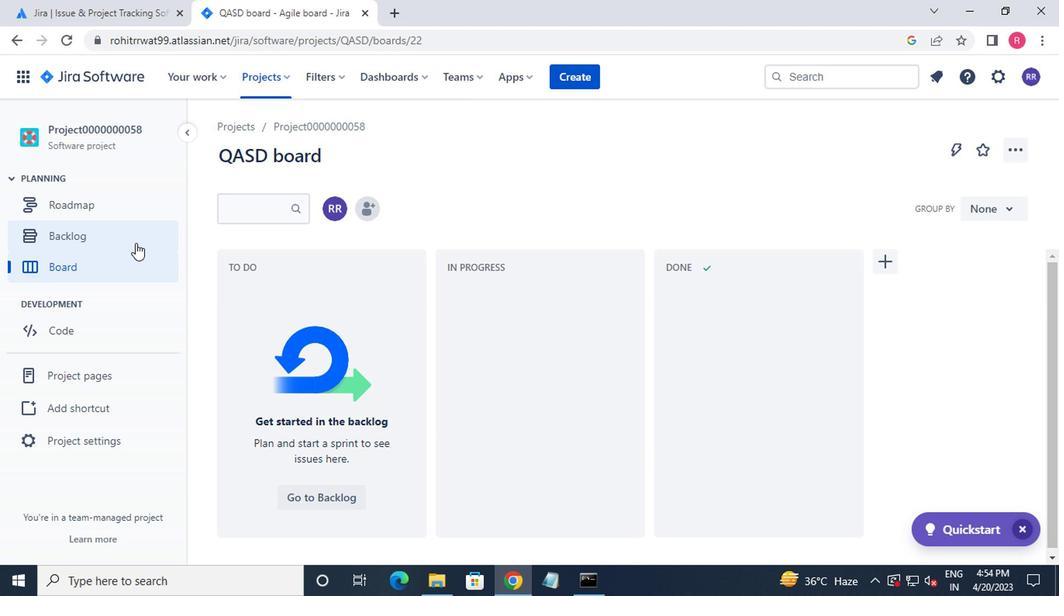 
Action: Mouse moved to (680, 436)
Screenshot: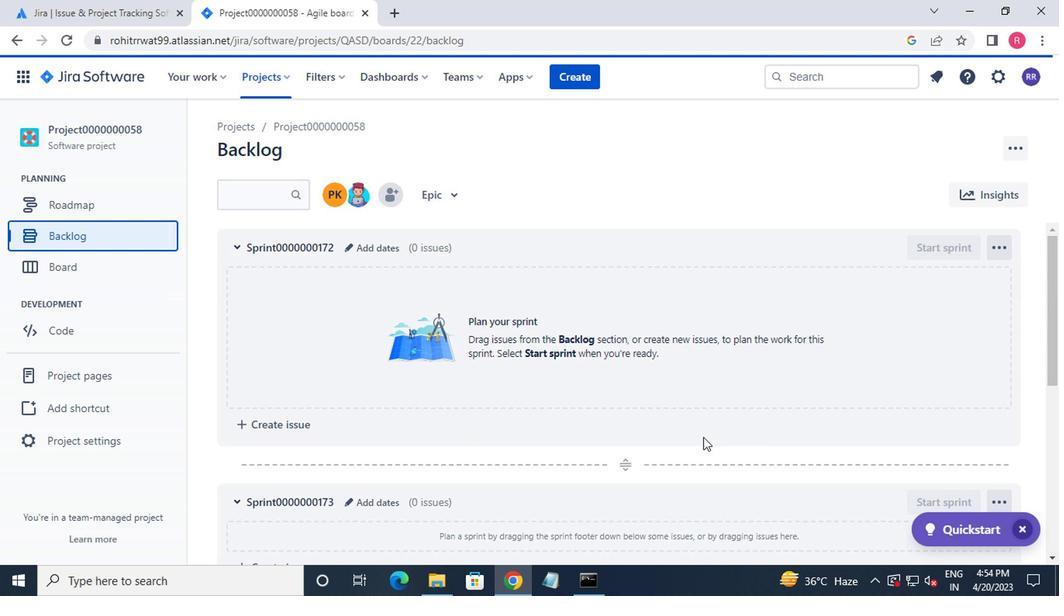 
Action: Mouse scrolled (680, 435) with delta (0, 0)
Screenshot: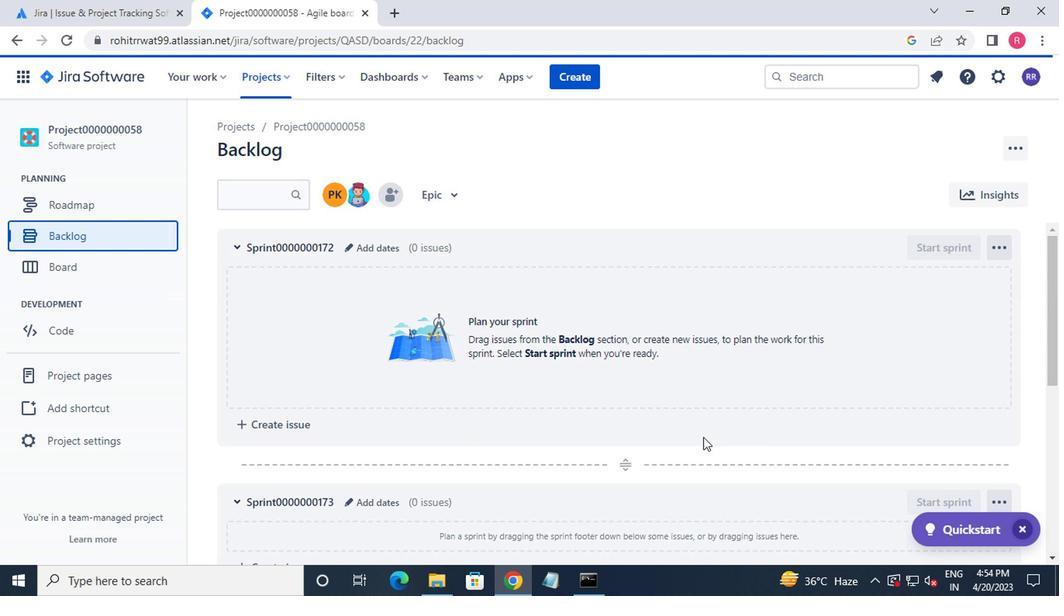 
Action: Mouse moved to (680, 437)
Screenshot: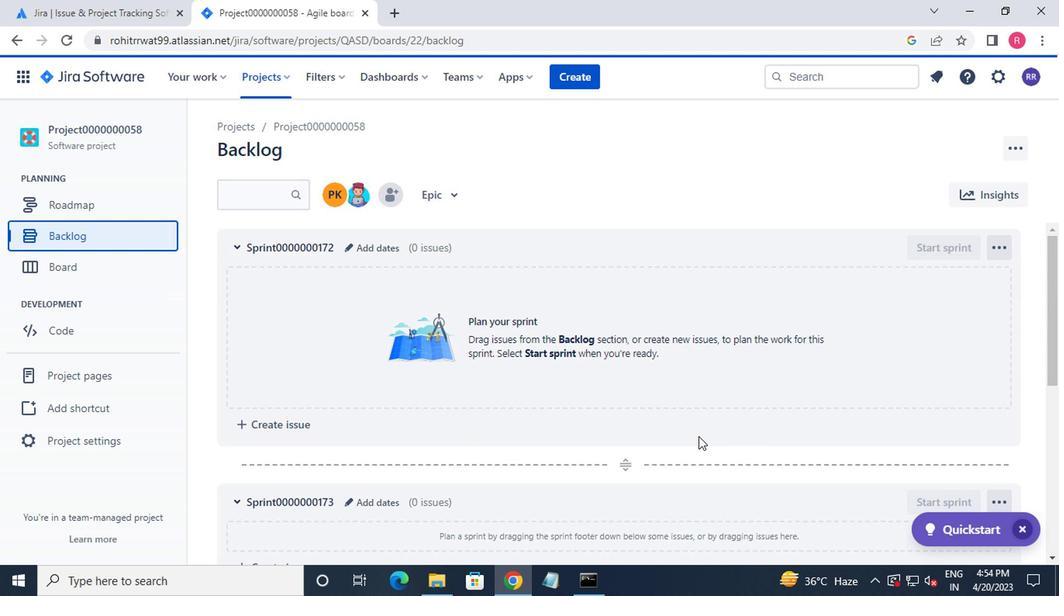 
Action: Mouse scrolled (680, 436) with delta (0, -1)
Screenshot: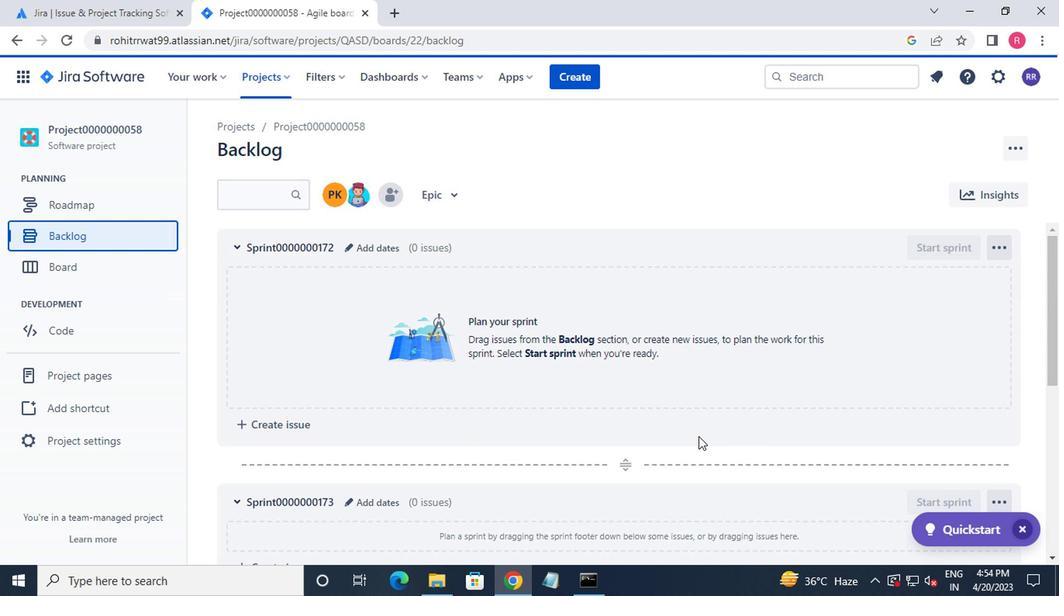 
Action: Mouse moved to (676, 438)
Screenshot: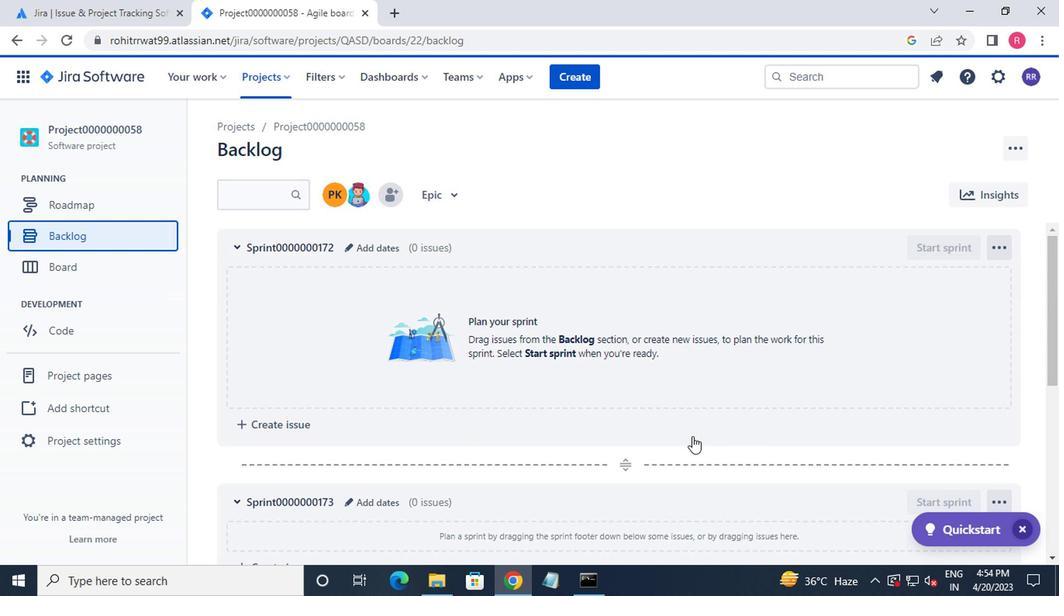 
Action: Mouse scrolled (676, 437) with delta (0, -1)
Screenshot: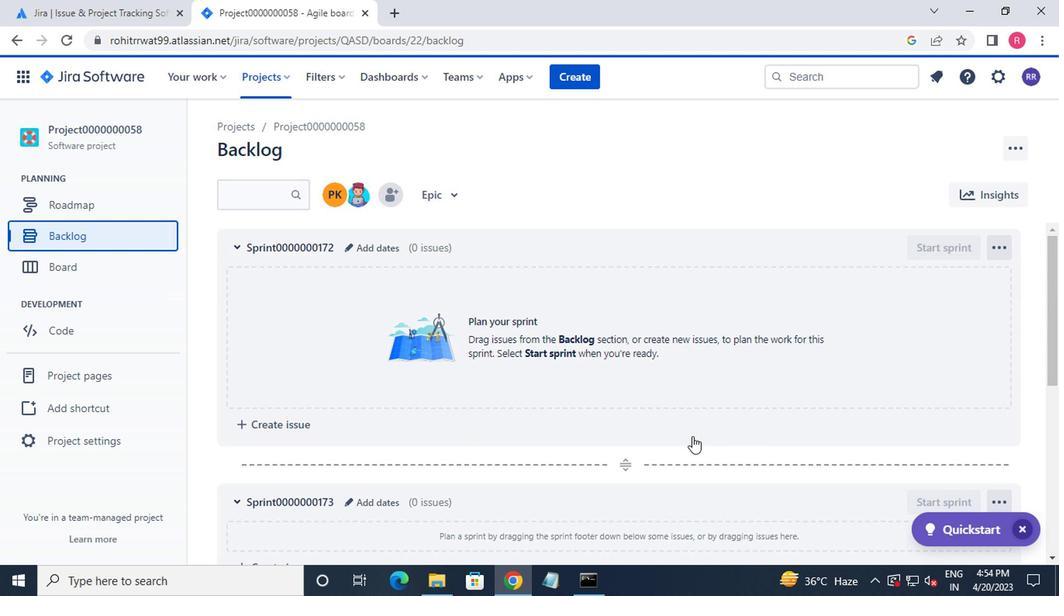 
Action: Mouse moved to (674, 439)
Screenshot: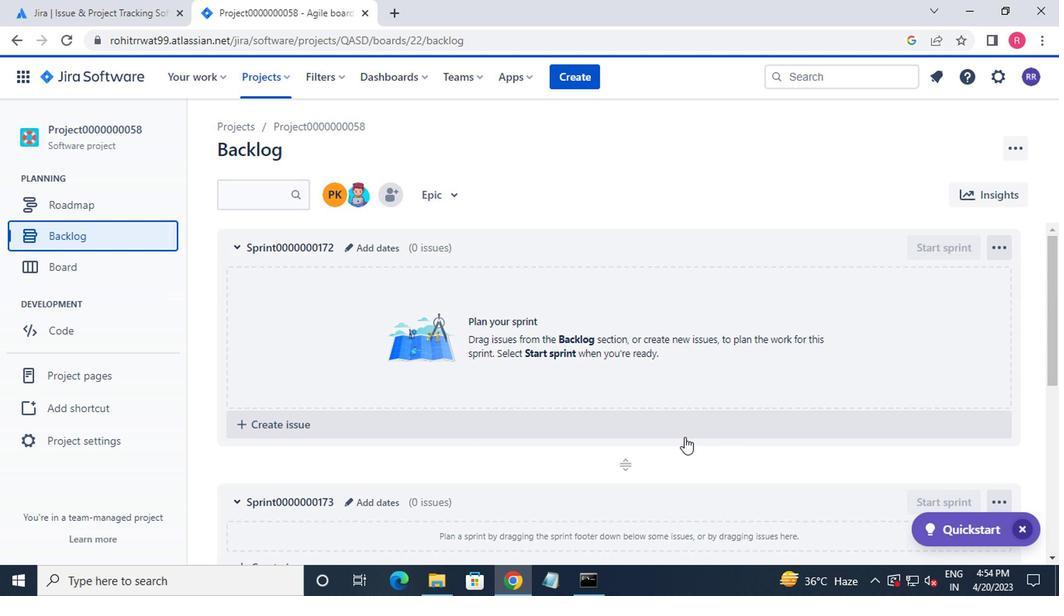 
Action: Mouse scrolled (674, 438) with delta (0, 0)
Screenshot: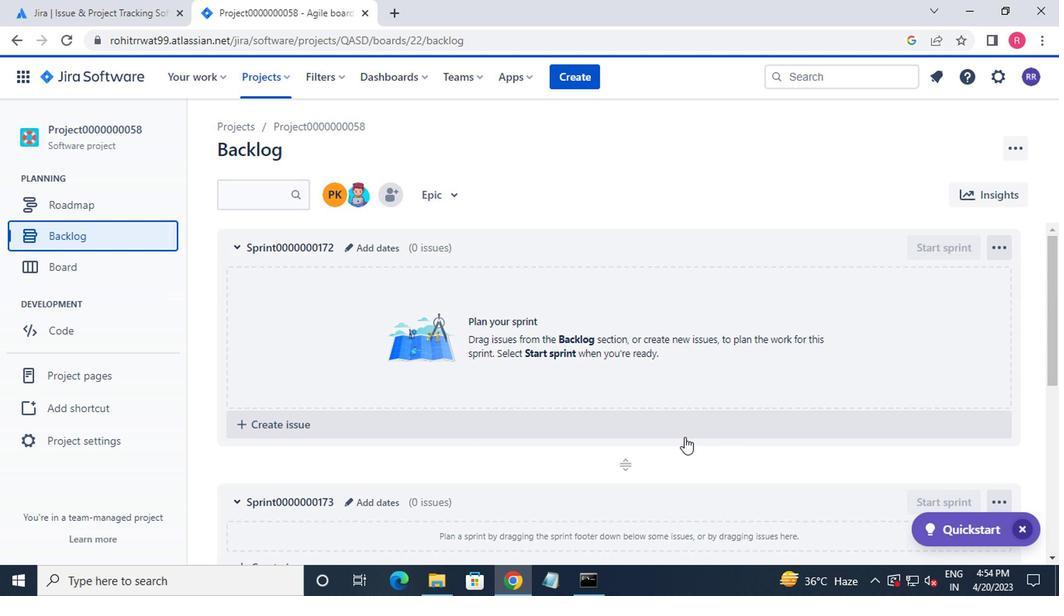 
Action: Mouse moved to (721, 406)
Screenshot: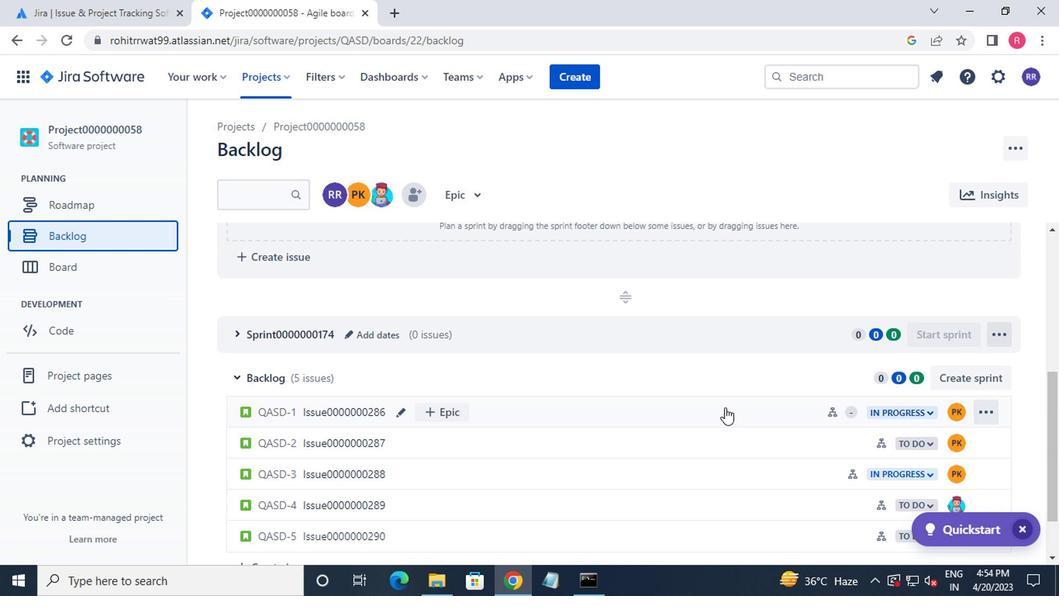 
Action: Mouse pressed left at (721, 406)
Screenshot: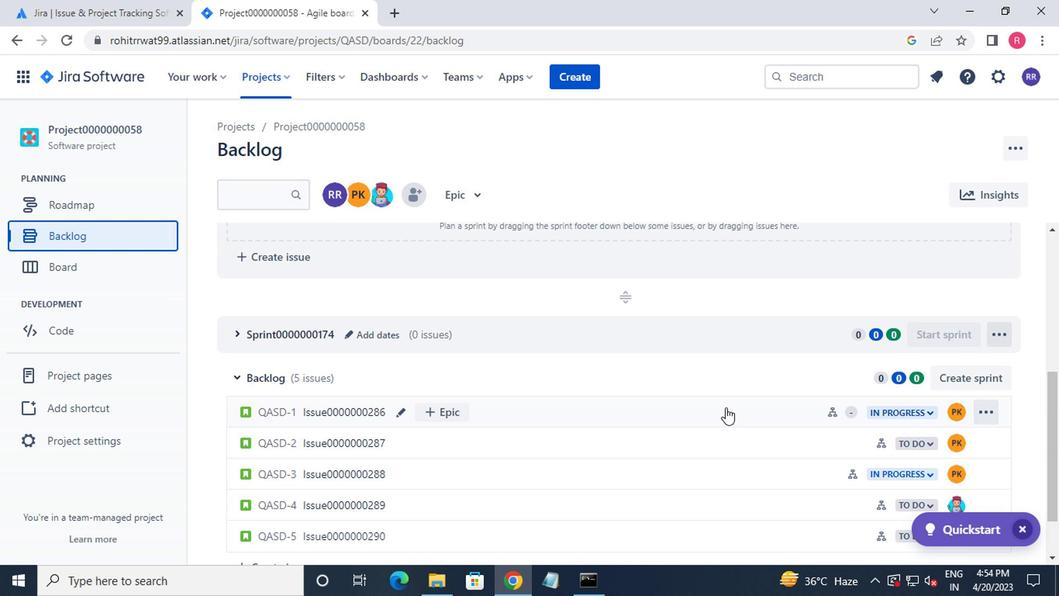 
Action: Mouse moved to (788, 304)
Screenshot: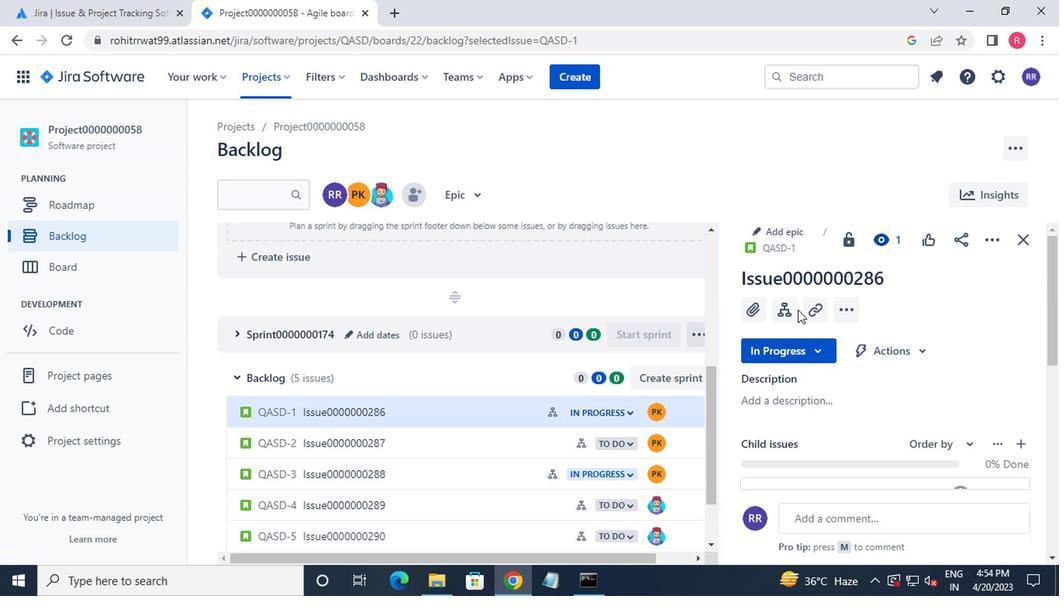 
Action: Mouse pressed left at (788, 304)
Screenshot: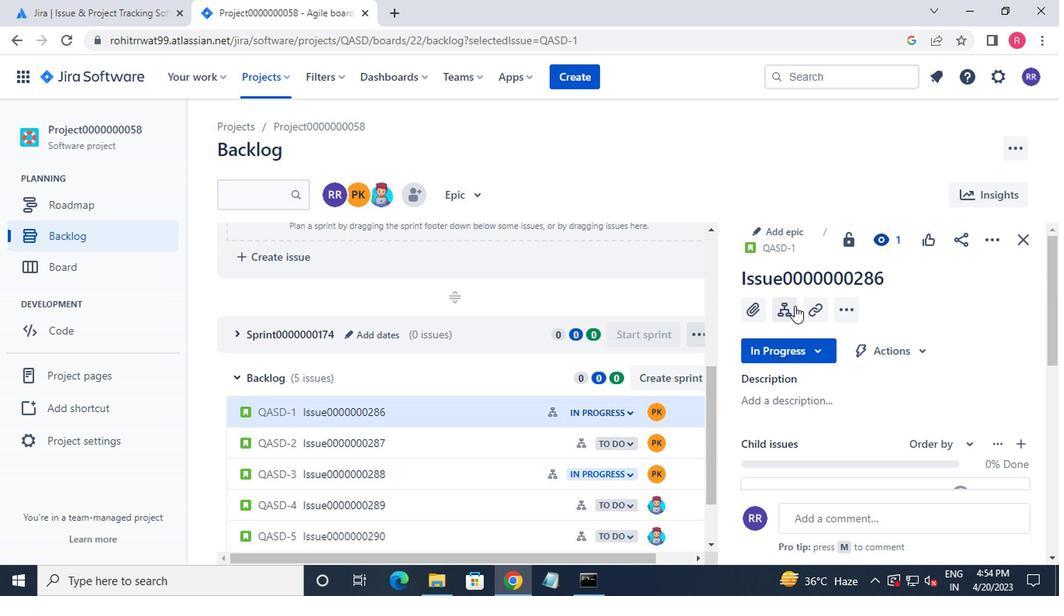
Action: Mouse moved to (960, 308)
Screenshot: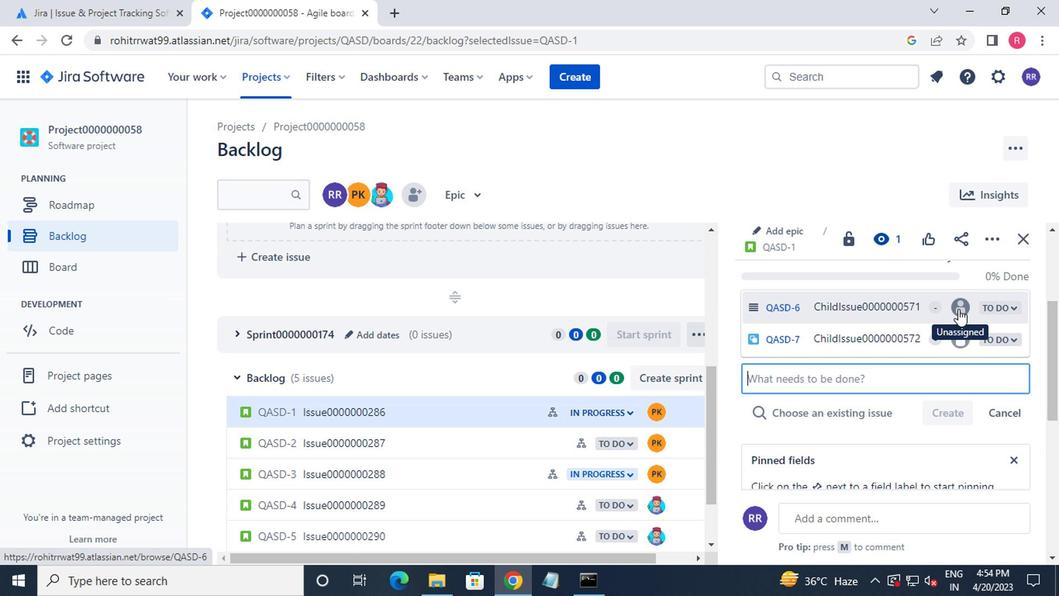 
Action: Mouse pressed left at (960, 308)
Screenshot: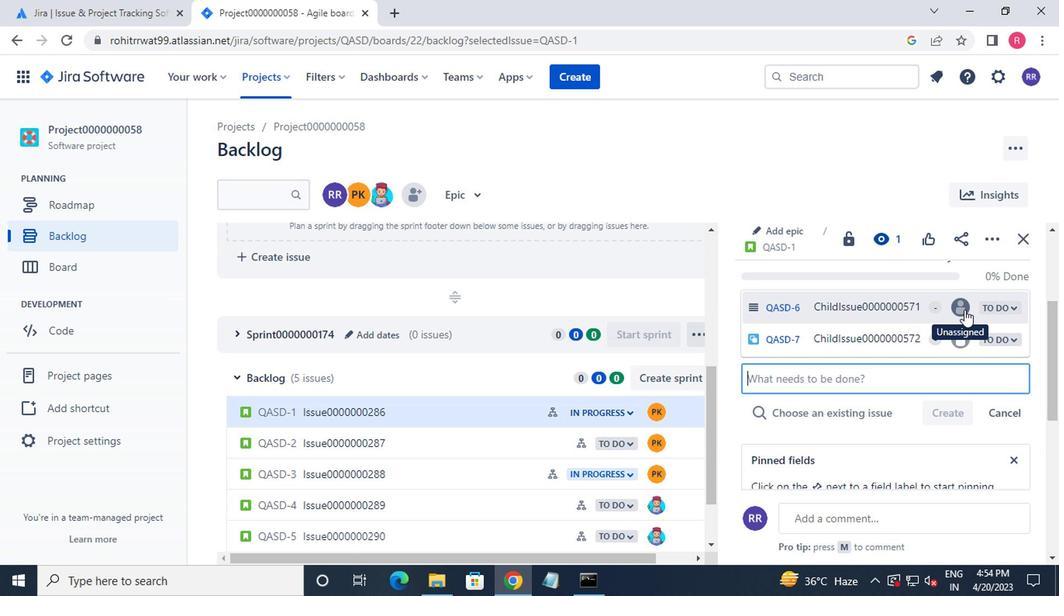 
Action: Mouse moved to (804, 349)
Screenshot: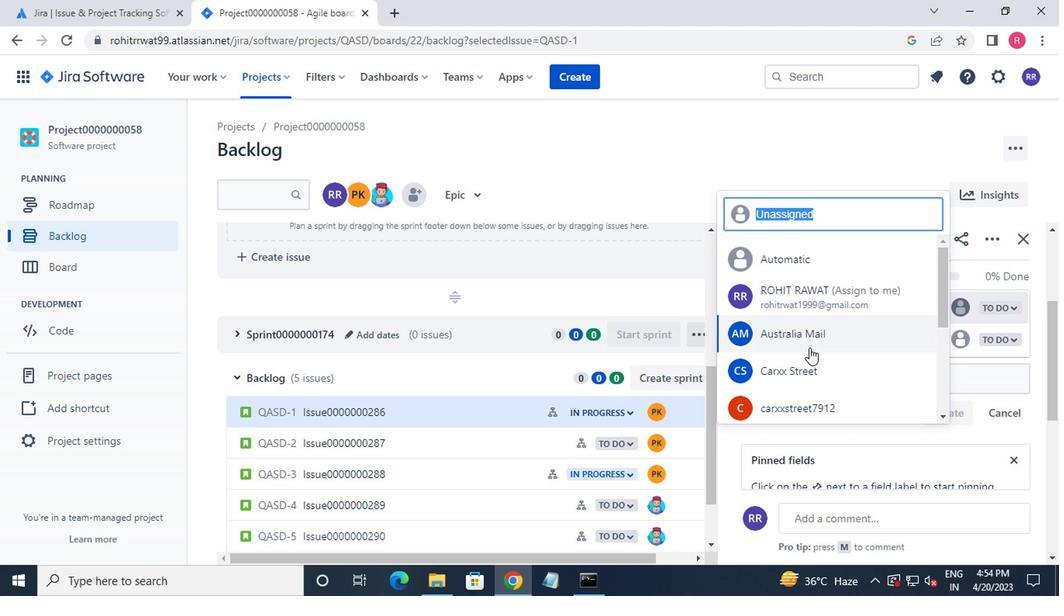 
Action: Mouse scrolled (804, 348) with delta (0, 0)
Screenshot: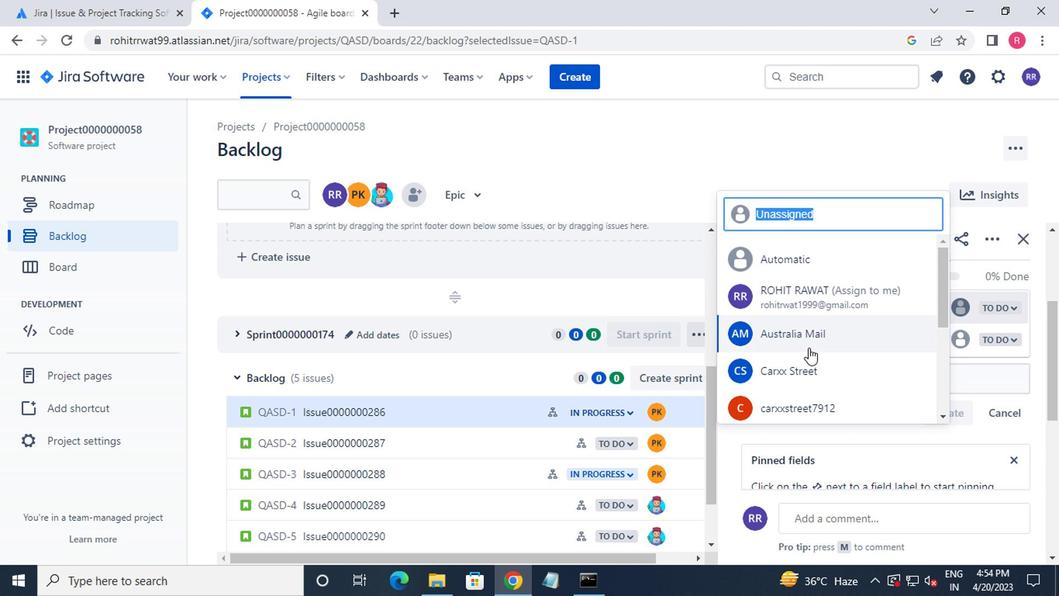 
Action: Mouse moved to (804, 350)
Screenshot: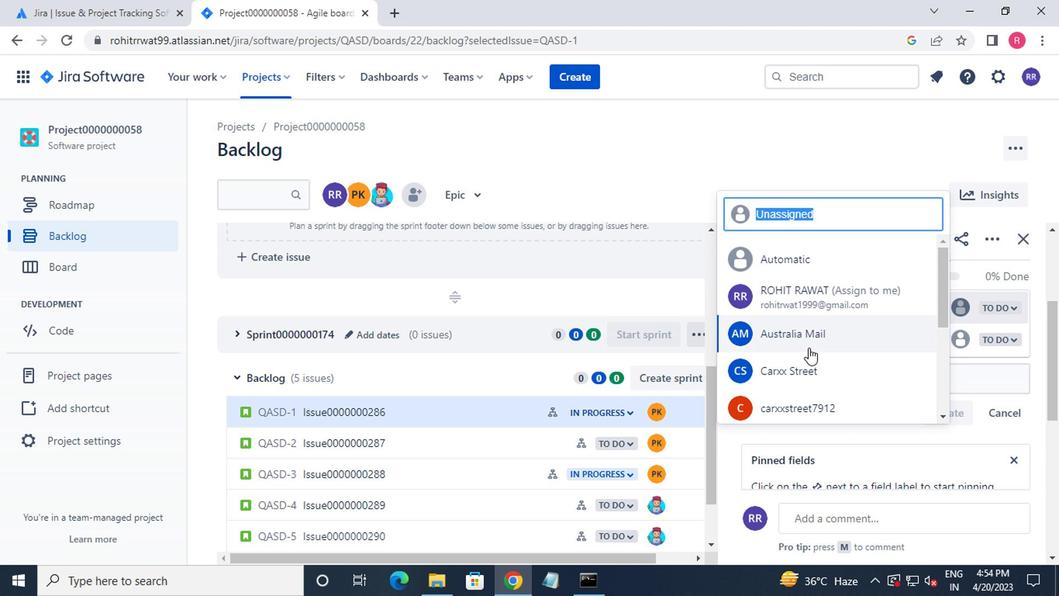 
Action: Mouse scrolled (804, 349) with delta (0, -1)
Screenshot: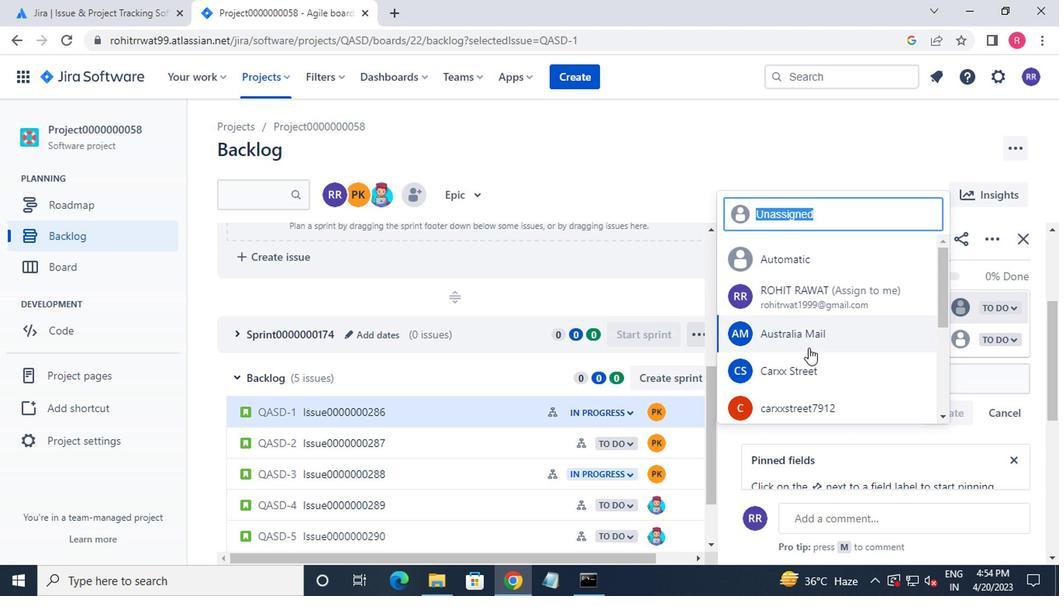 
Action: Mouse moved to (797, 336)
Screenshot: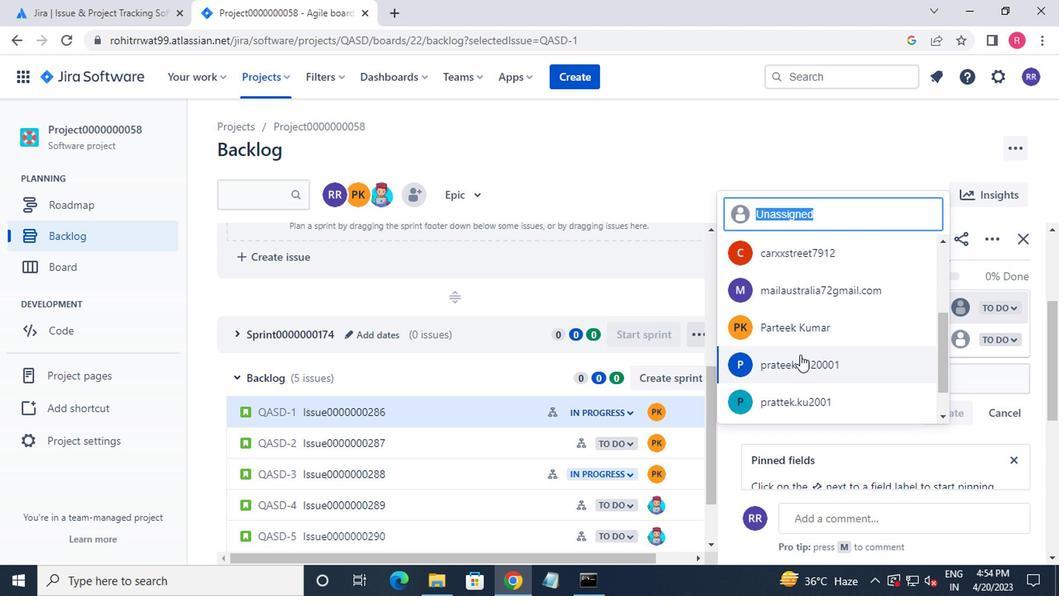 
Action: Mouse pressed left at (797, 336)
Screenshot: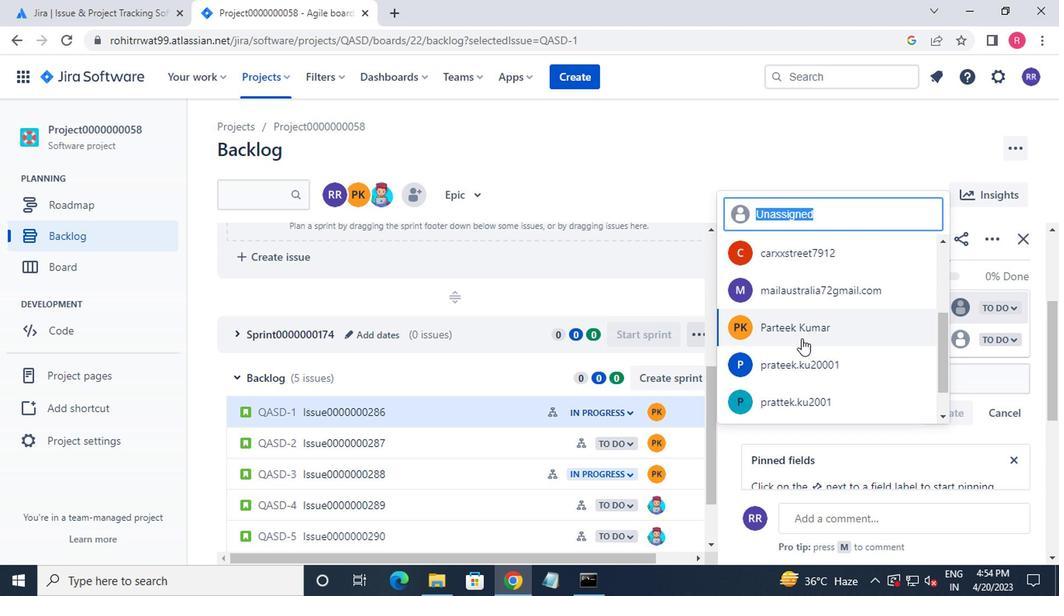 
Action: Mouse moved to (962, 343)
Screenshot: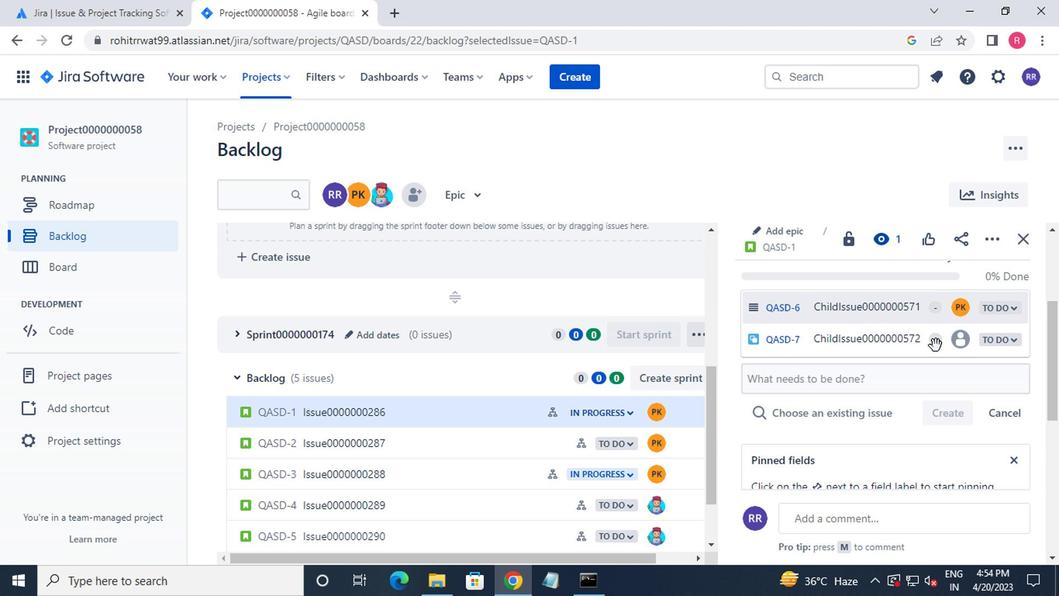 
Action: Mouse pressed left at (962, 343)
Screenshot: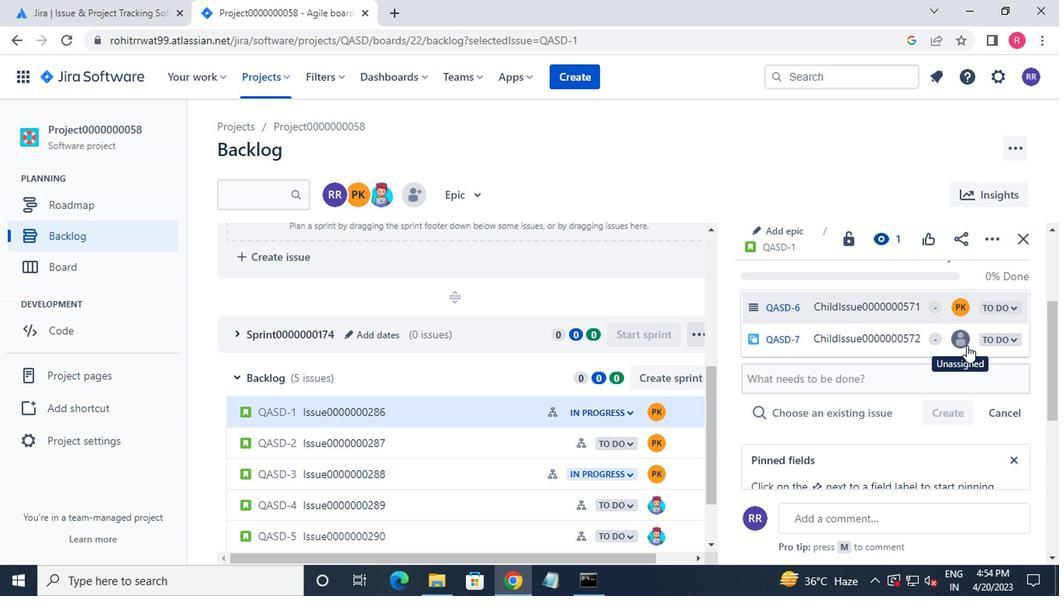 
Action: Mouse moved to (840, 350)
Screenshot: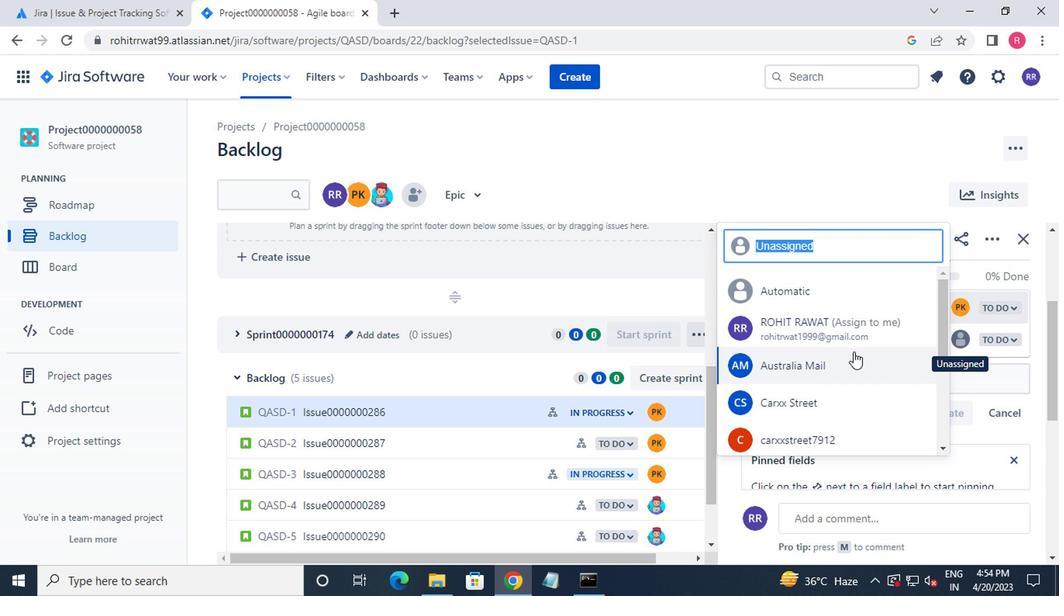 
Action: Mouse scrolled (840, 349) with delta (0, -1)
Screenshot: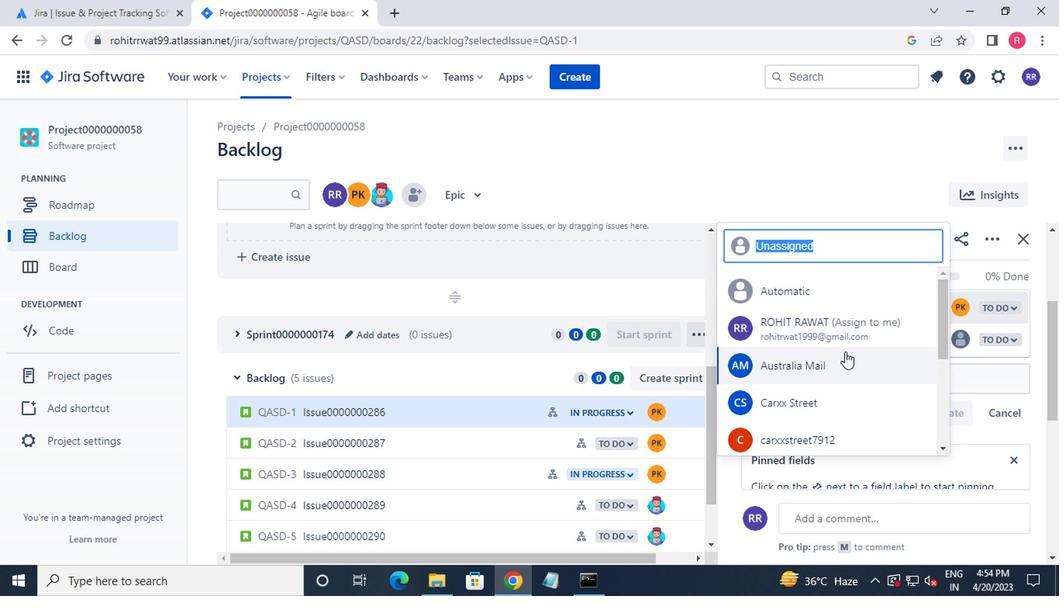 
Action: Mouse scrolled (840, 349) with delta (0, -1)
Screenshot: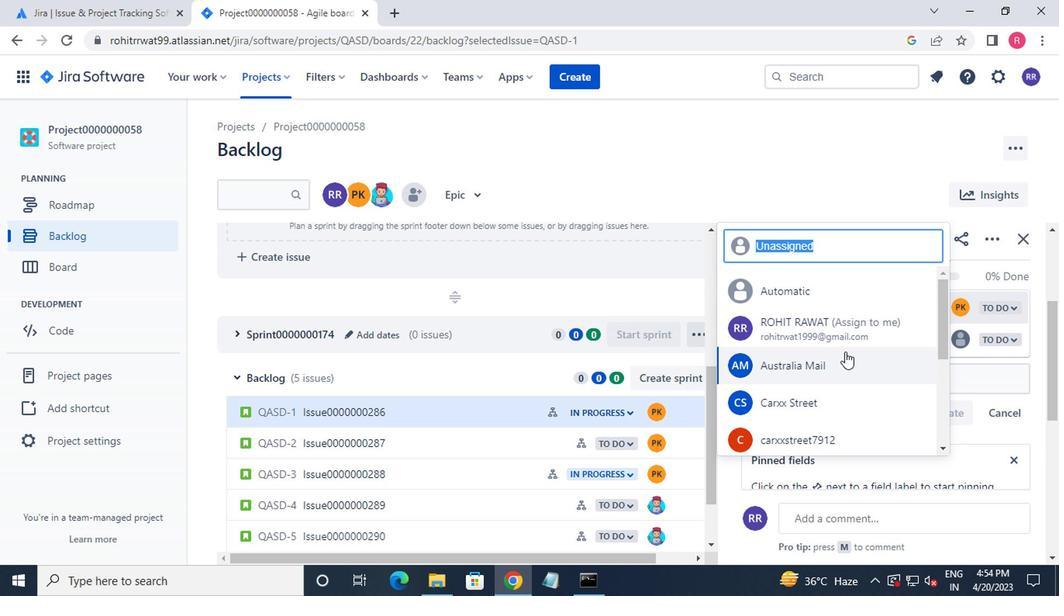 
Action: Mouse moved to (840, 350)
Screenshot: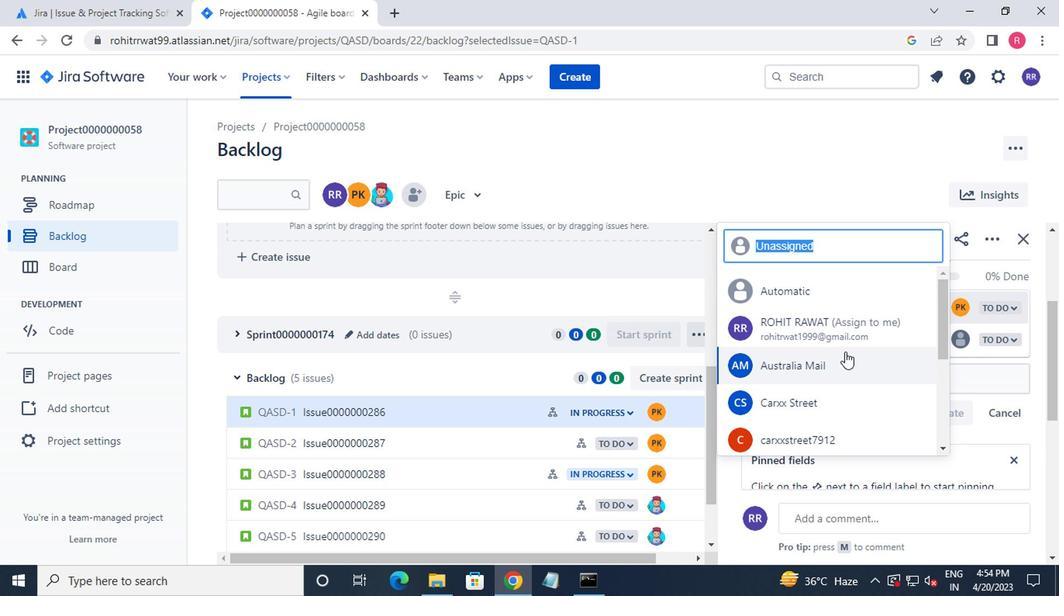 
Action: Mouse scrolled (840, 349) with delta (0, -1)
Screenshot: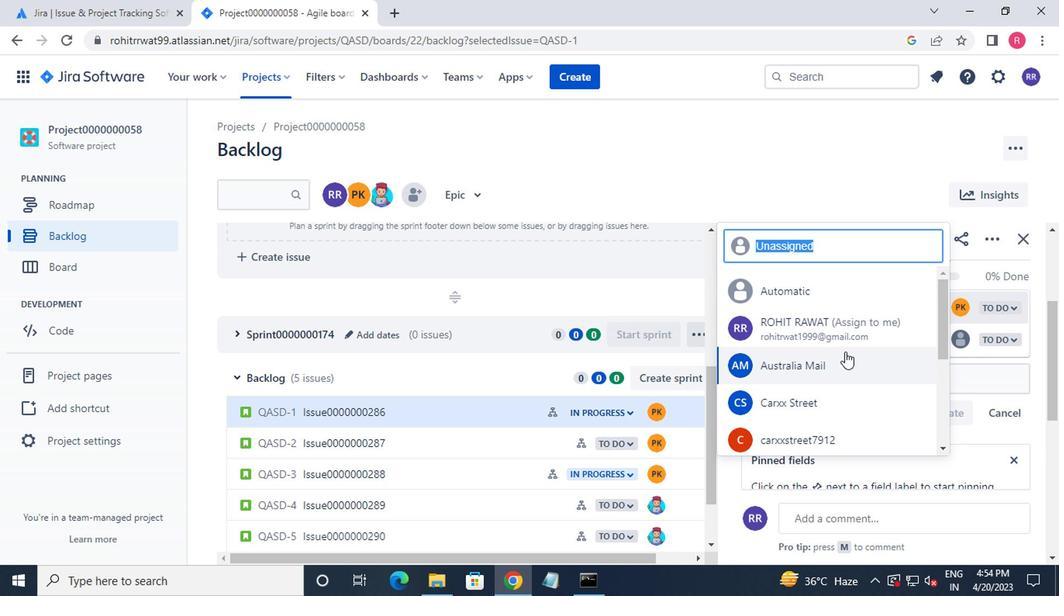 
Action: Mouse moved to (817, 332)
Screenshot: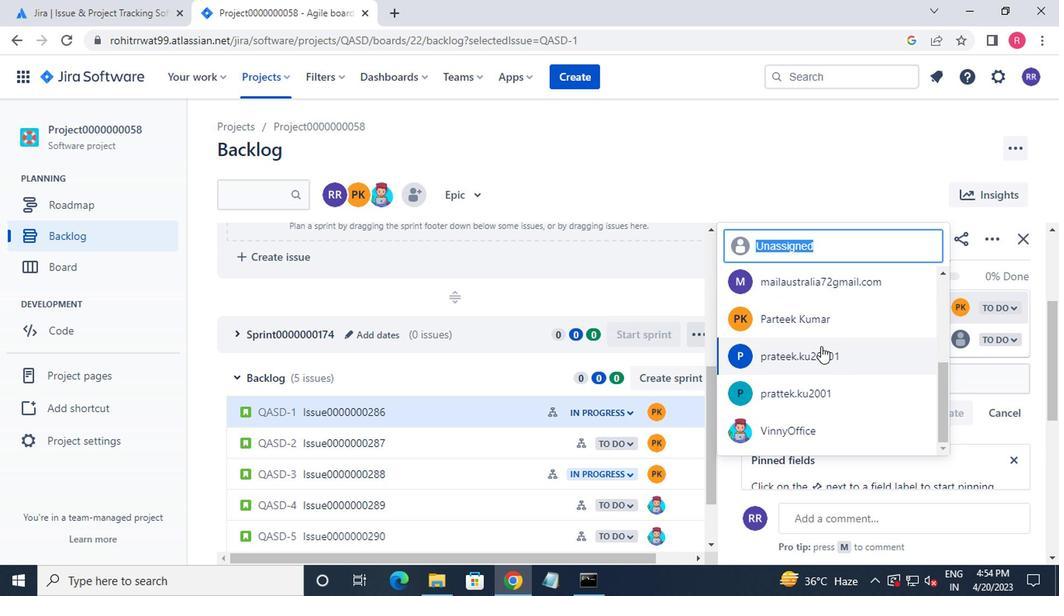 
Action: Mouse pressed left at (817, 332)
Screenshot: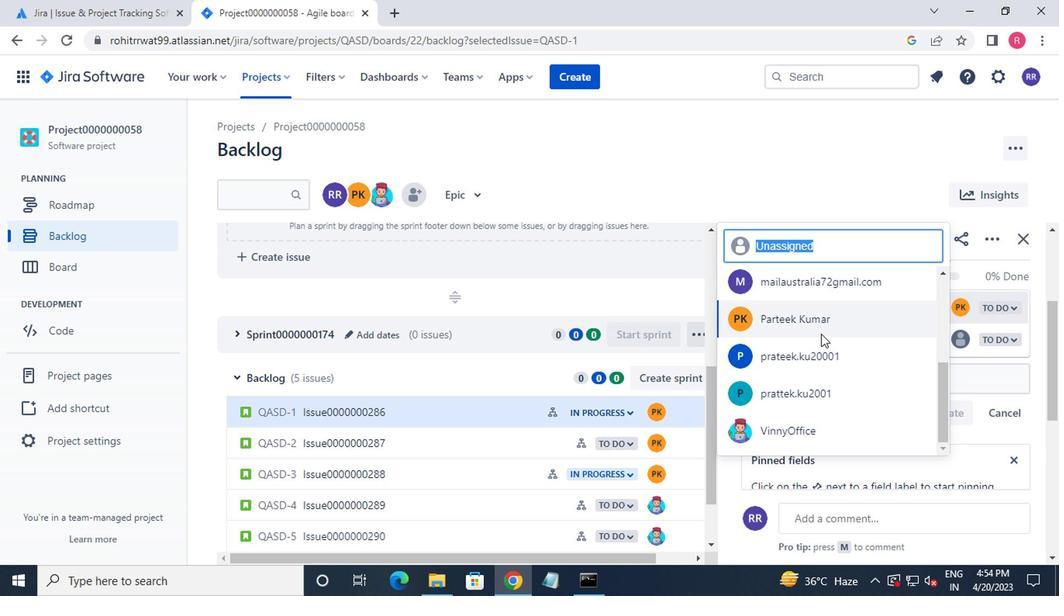 
